 Task: Look for space in Banjul, Gambia from 2nd August, 2023 to 12th August, 2023 for 2 adults in price range Rs.5000 to Rs.10000. Place can be private room with 1  bedroom having 1 bed and 1 bathroom. Property type can be house, flat, hotel. Booking option can be shelf check-in. Required host language is English.
Action: Mouse moved to (511, 66)
Screenshot: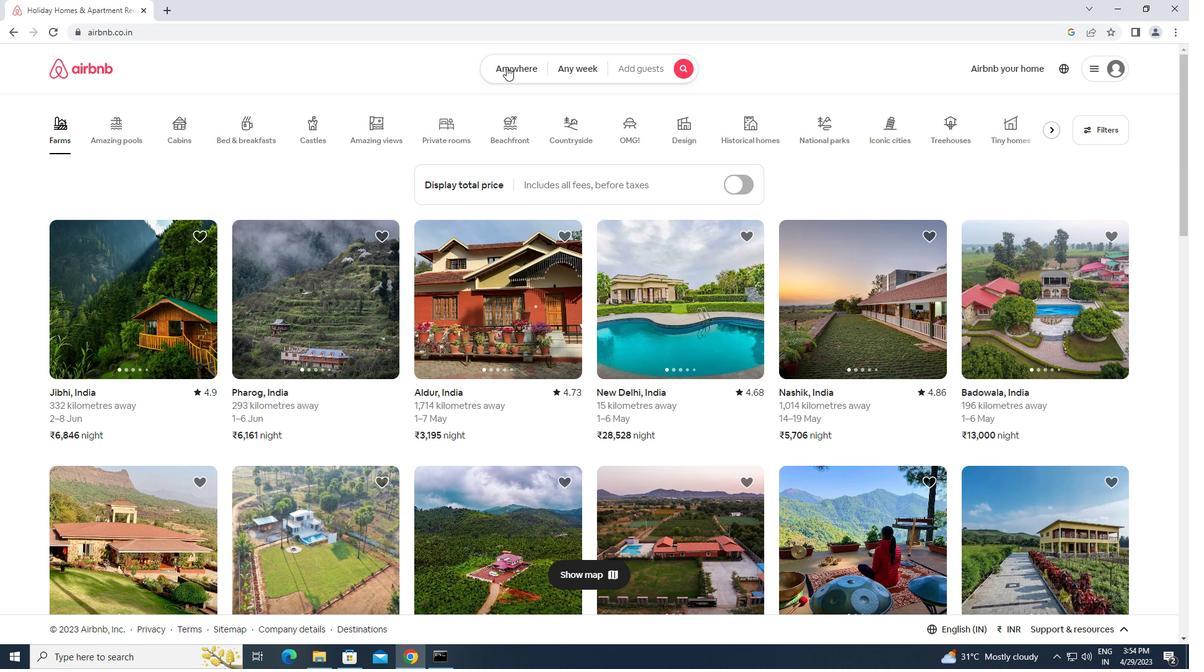 
Action: Mouse pressed left at (511, 66)
Screenshot: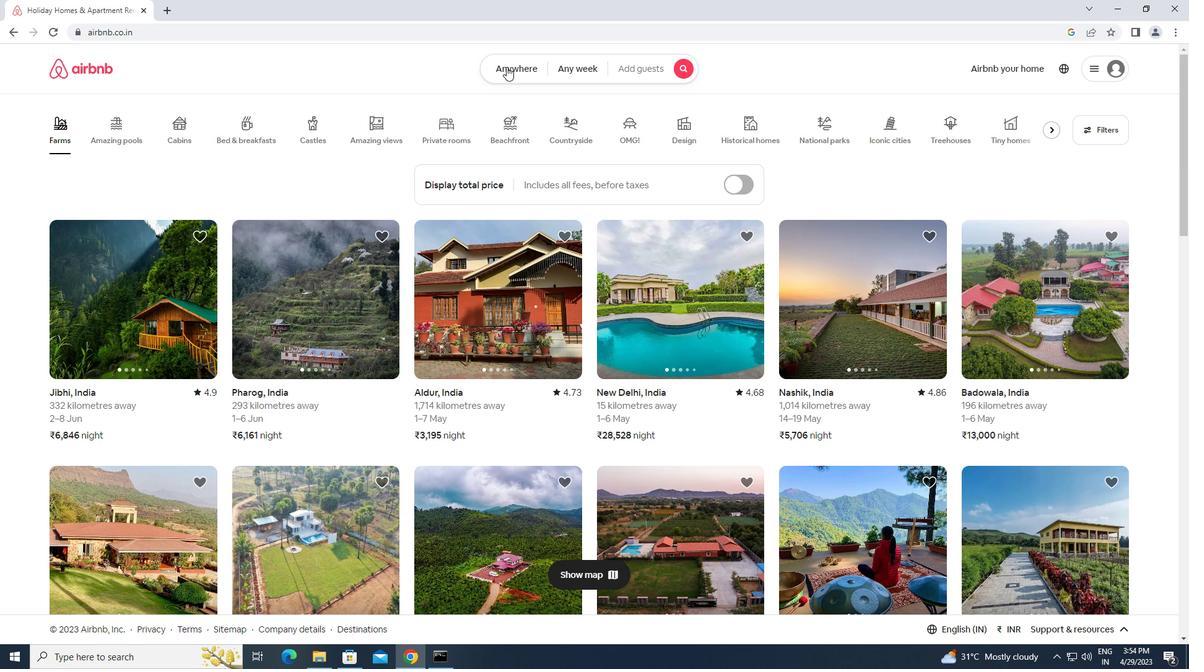 
Action: Mouse moved to (401, 107)
Screenshot: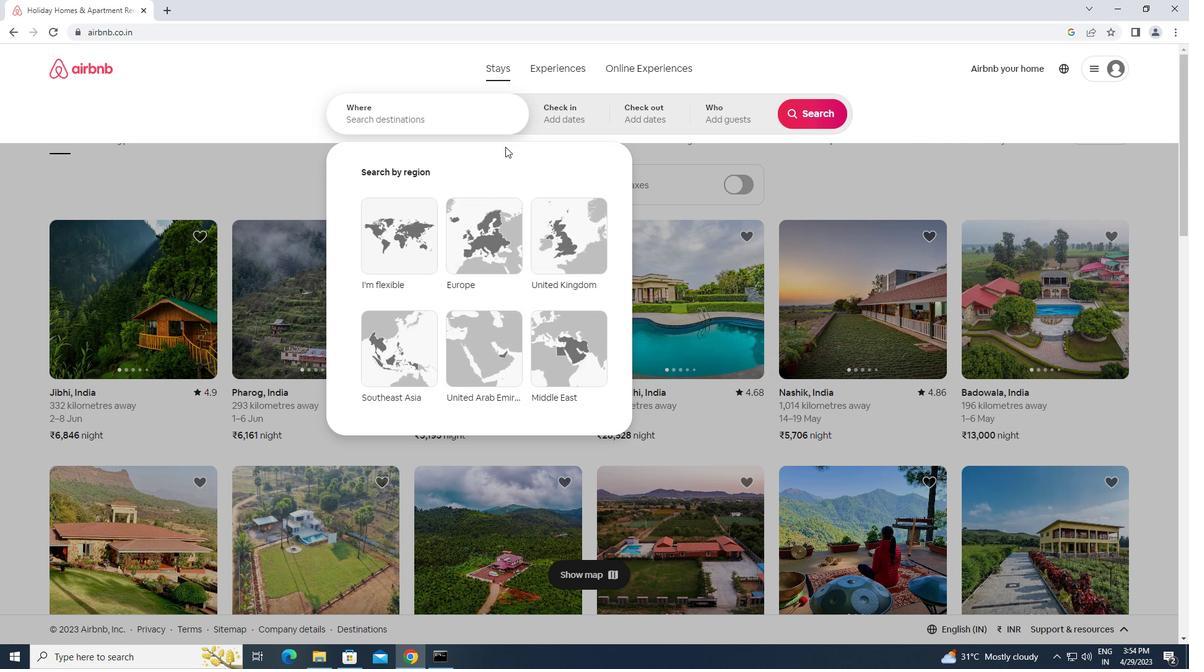
Action: Mouse pressed left at (401, 107)
Screenshot: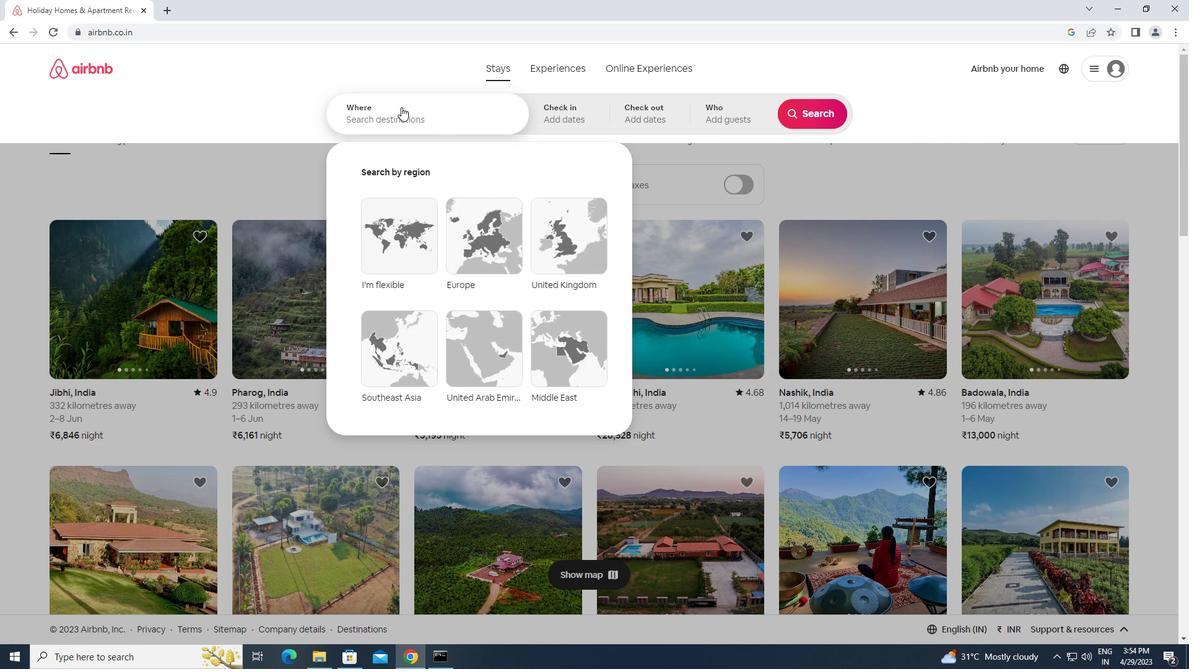 
Action: Key pressed b<Key.caps_lock>anjul,<Key.space><Key.caps_lock>g<Key.caps_lock>ambia<Key.enter>
Screenshot: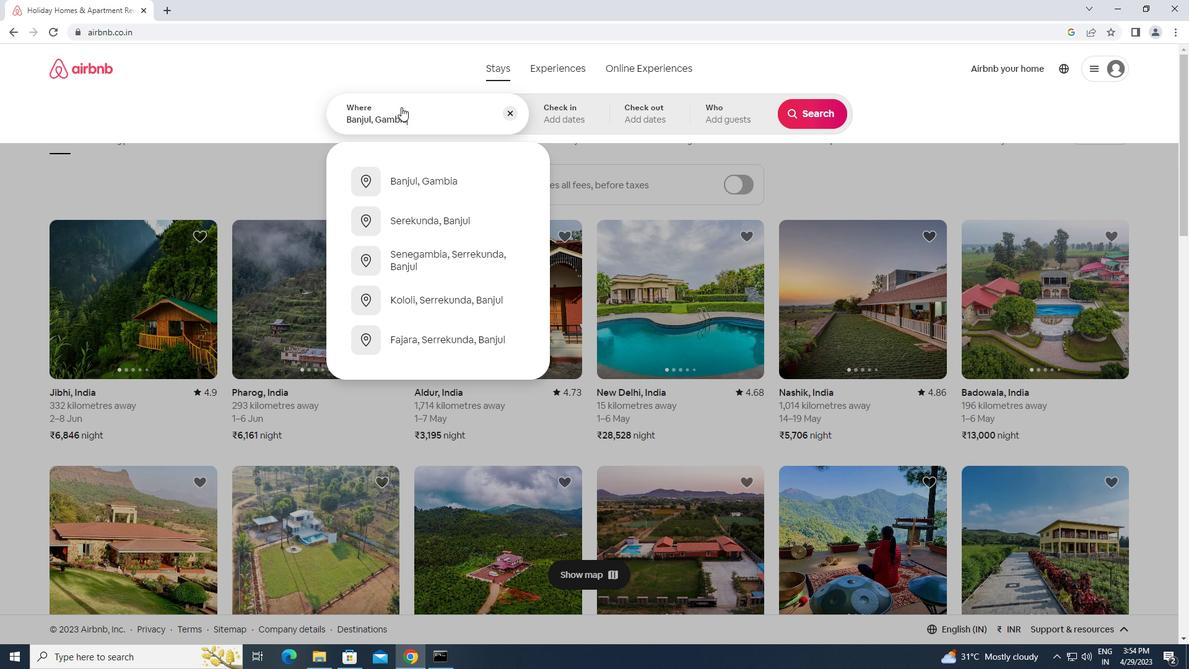 
Action: Mouse moved to (800, 215)
Screenshot: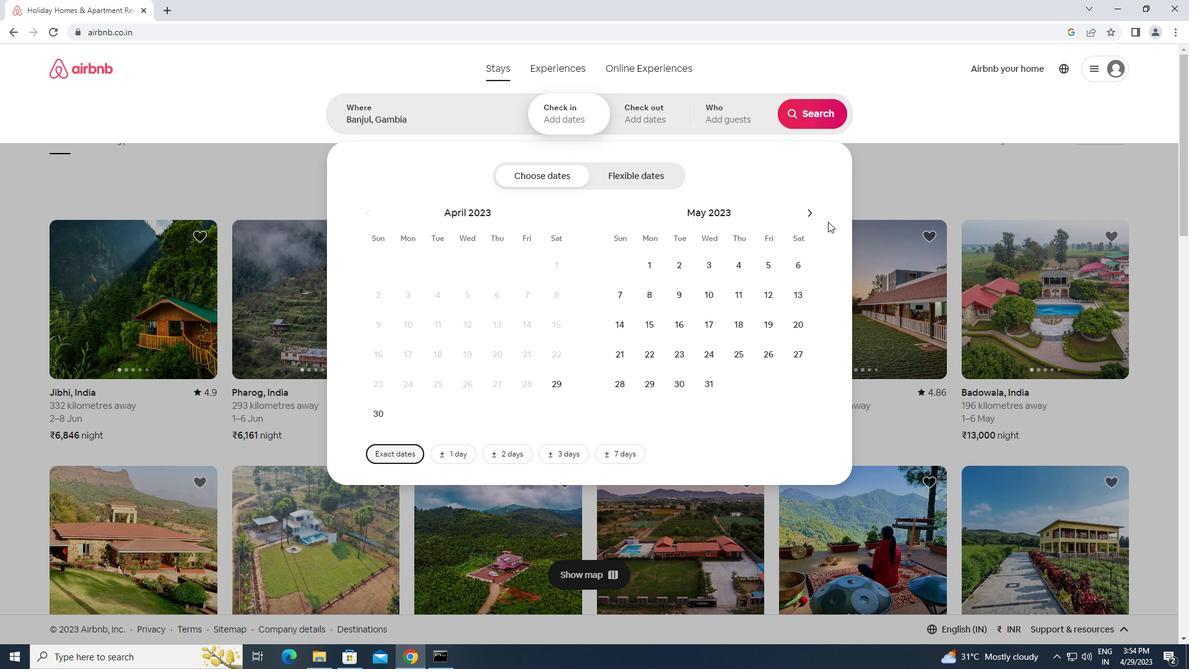 
Action: Mouse pressed left at (800, 215)
Screenshot: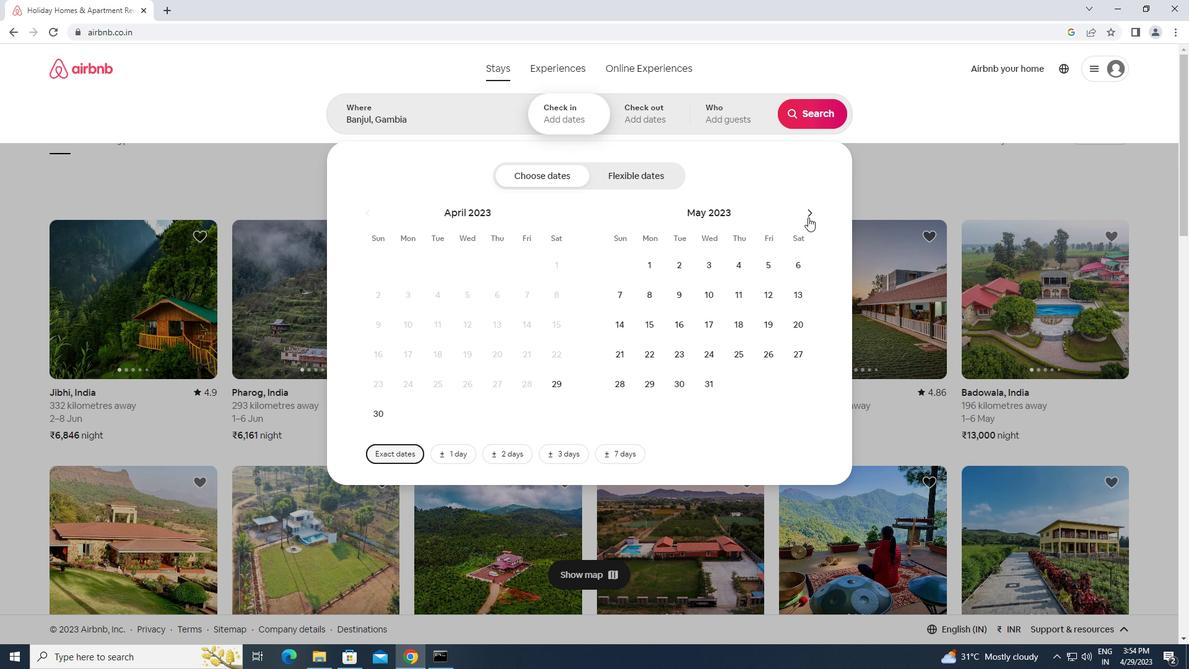 
Action: Mouse moved to (801, 213)
Screenshot: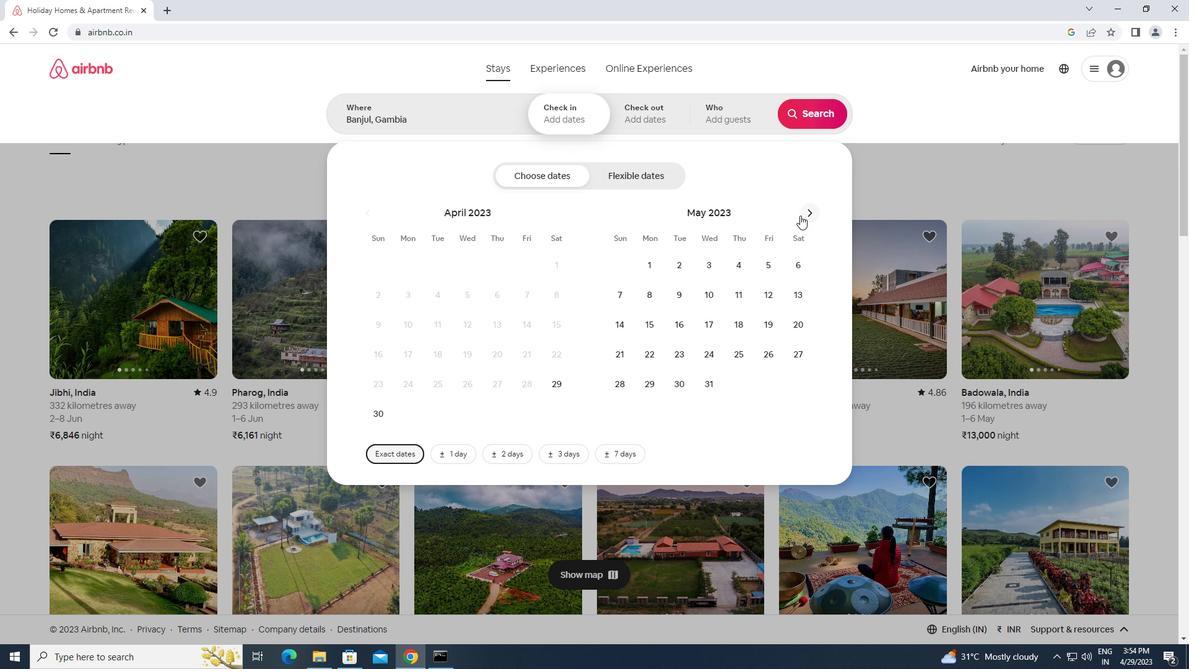 
Action: Mouse pressed left at (801, 213)
Screenshot: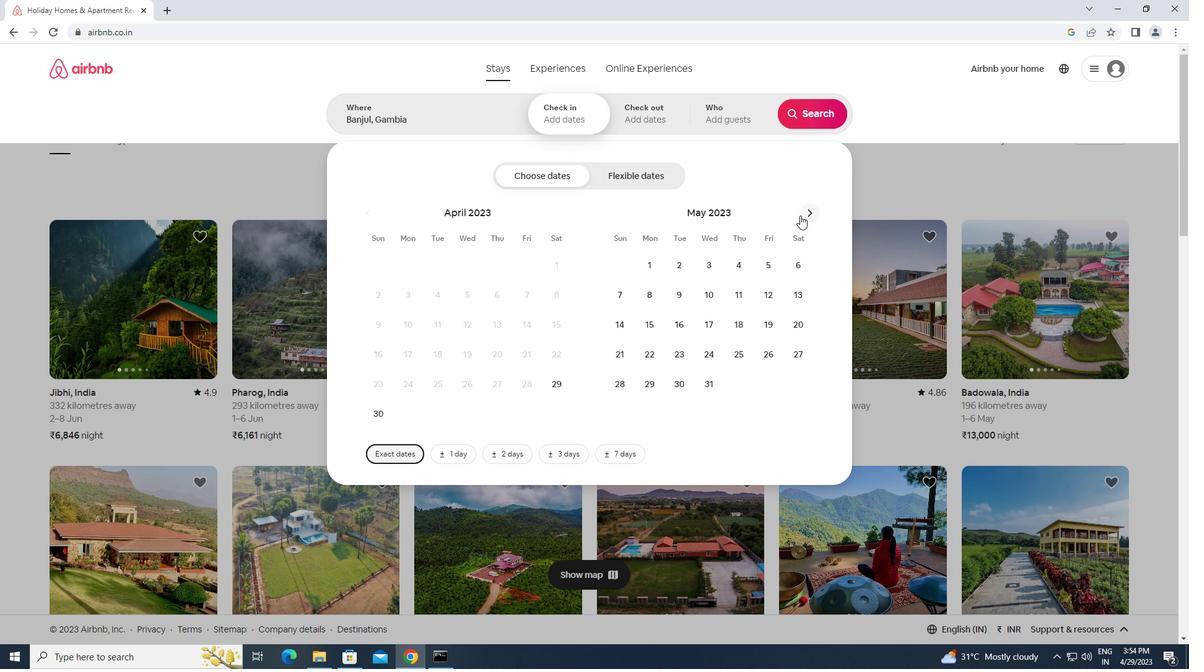 
Action: Mouse pressed left at (801, 213)
Screenshot: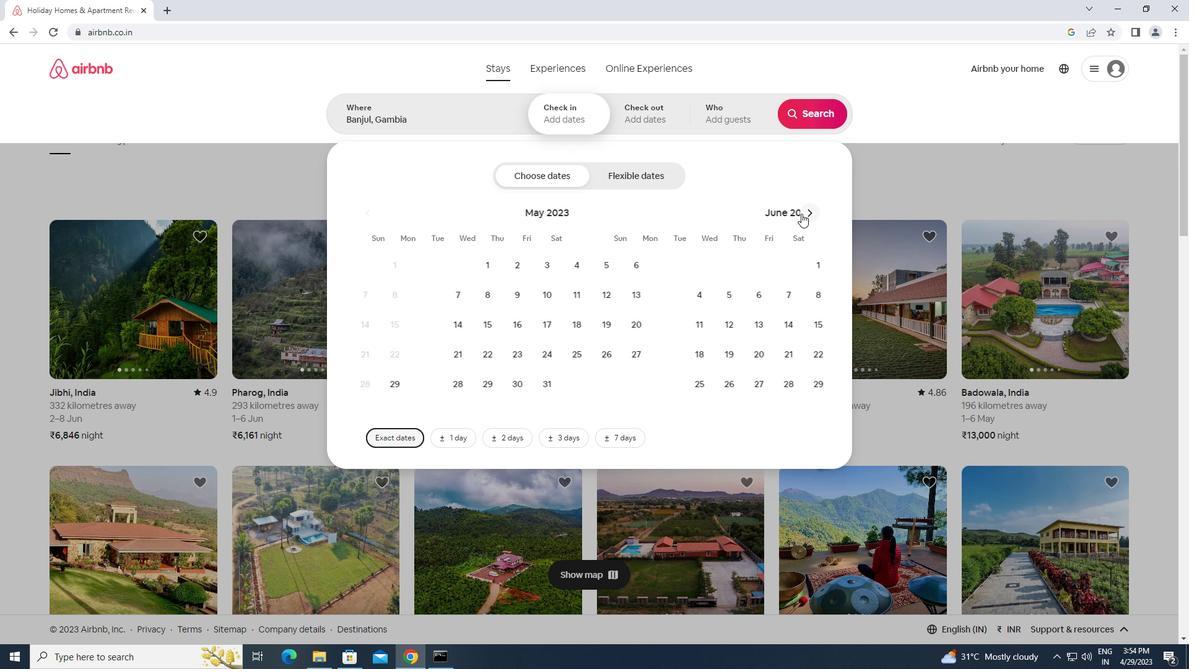 
Action: Mouse pressed left at (801, 213)
Screenshot: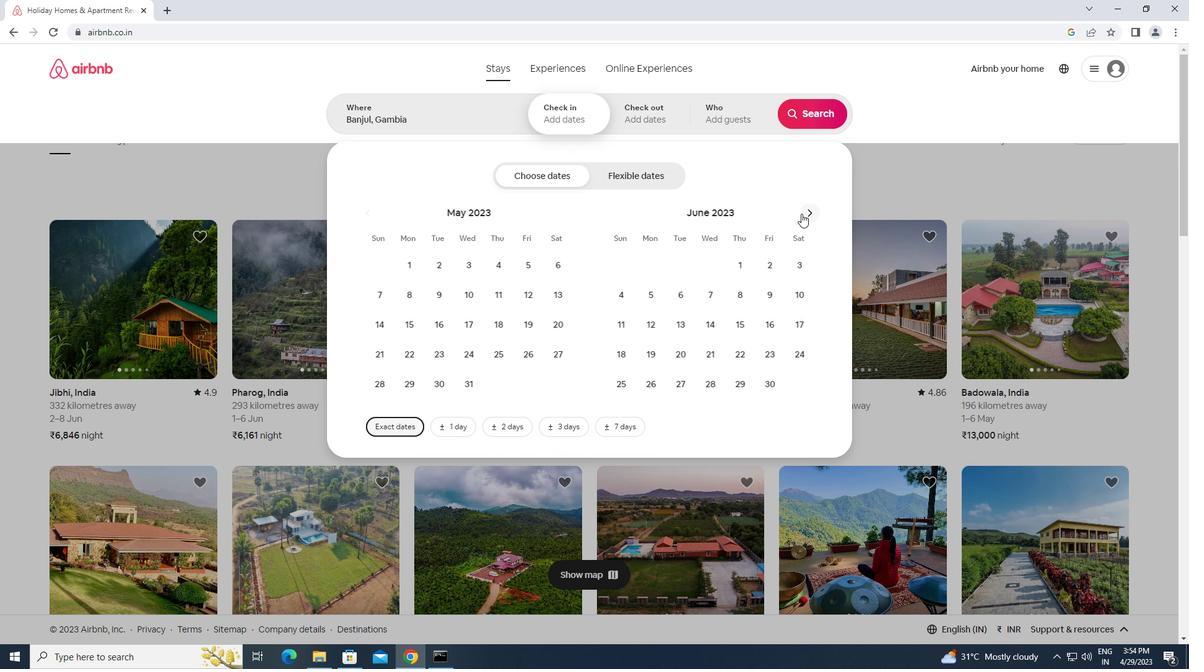 
Action: Mouse pressed left at (801, 213)
Screenshot: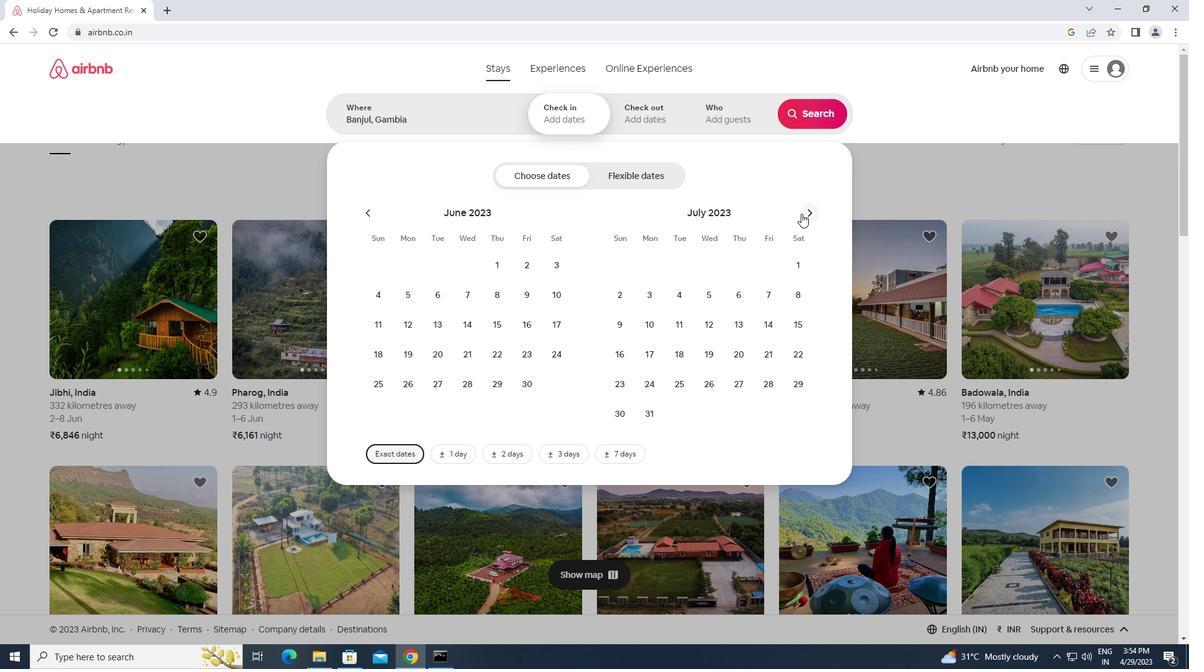 
Action: Mouse moved to (713, 261)
Screenshot: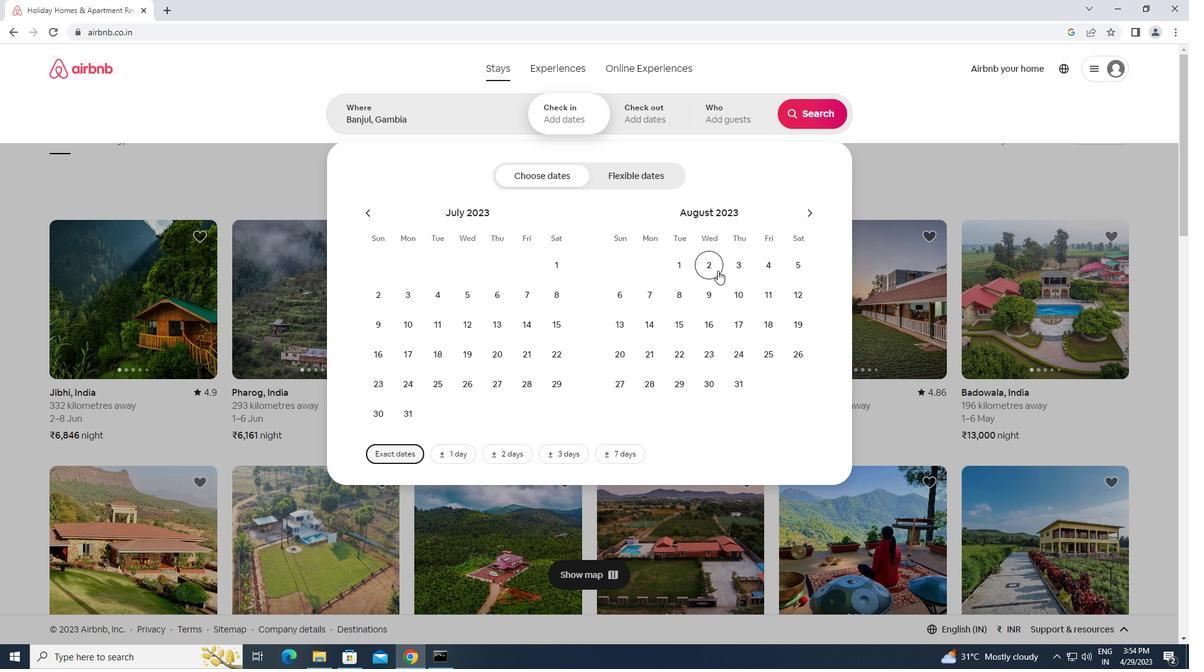 
Action: Mouse pressed left at (713, 261)
Screenshot: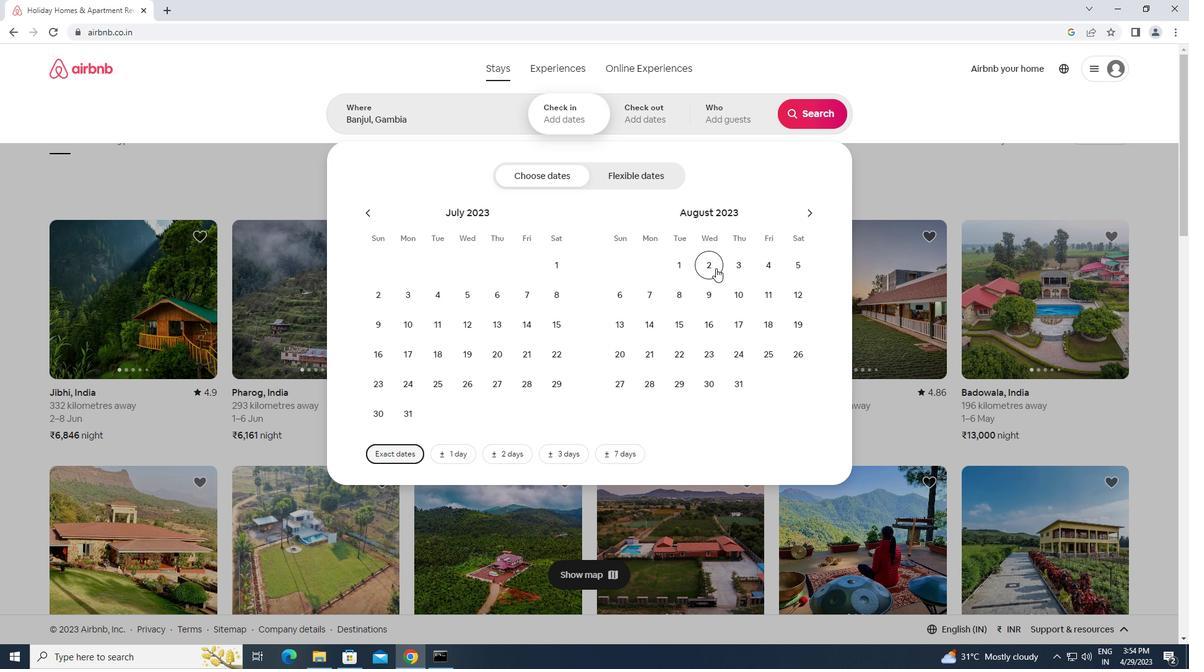 
Action: Mouse moved to (803, 293)
Screenshot: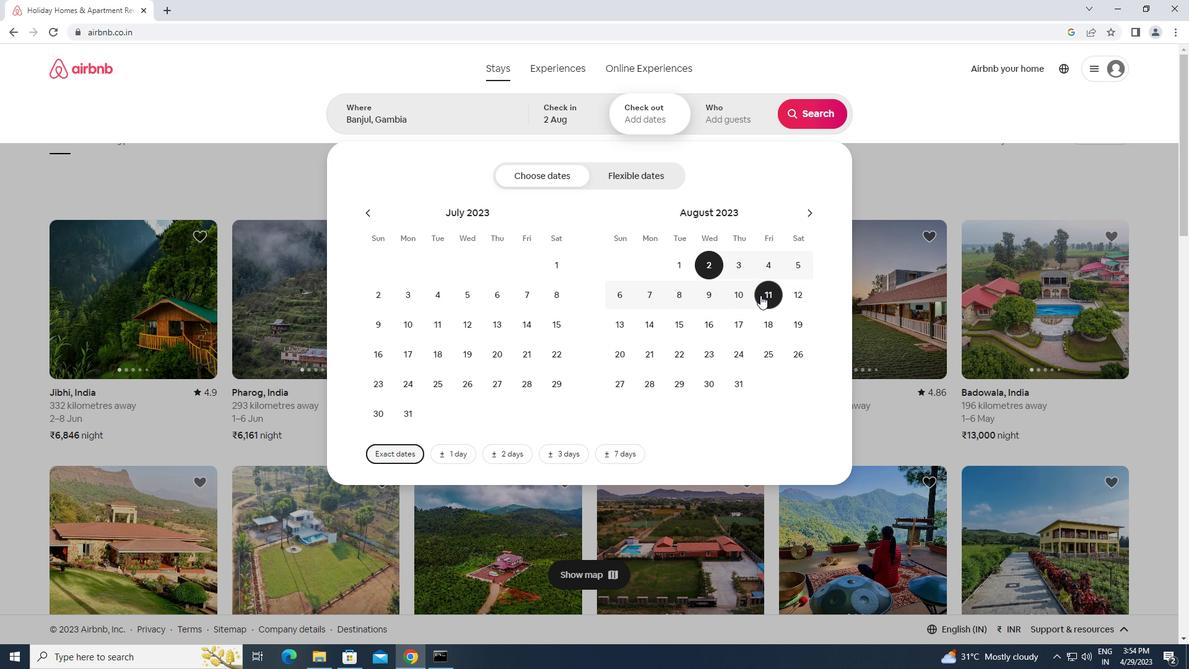 
Action: Mouse pressed left at (803, 293)
Screenshot: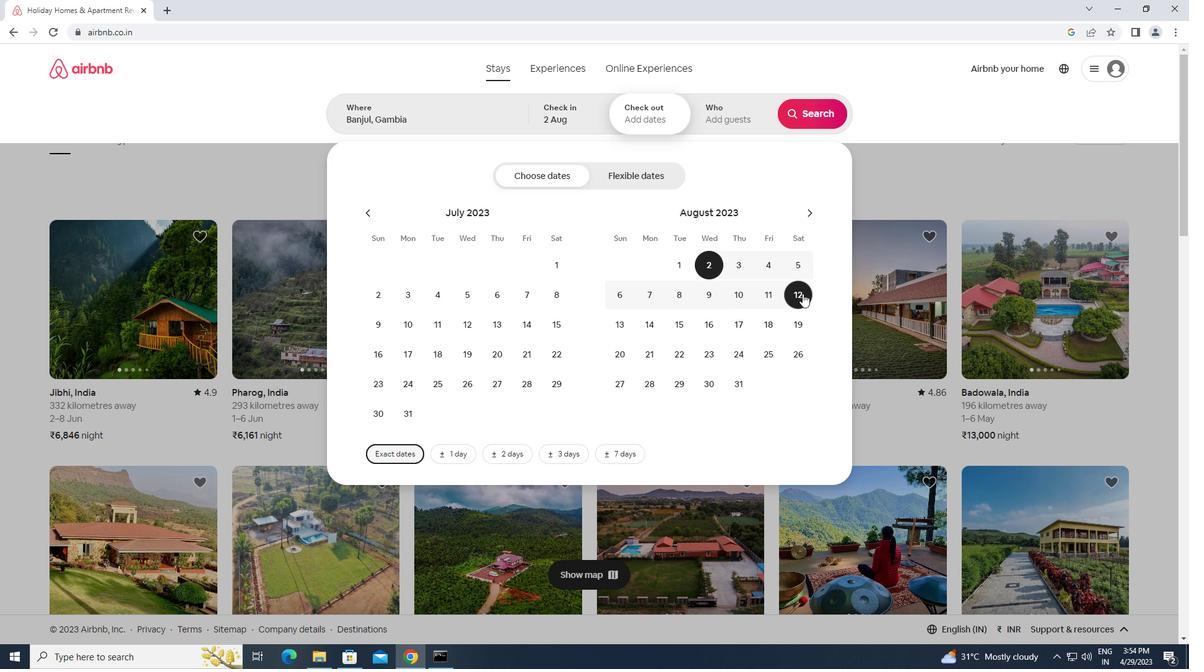 
Action: Mouse moved to (735, 117)
Screenshot: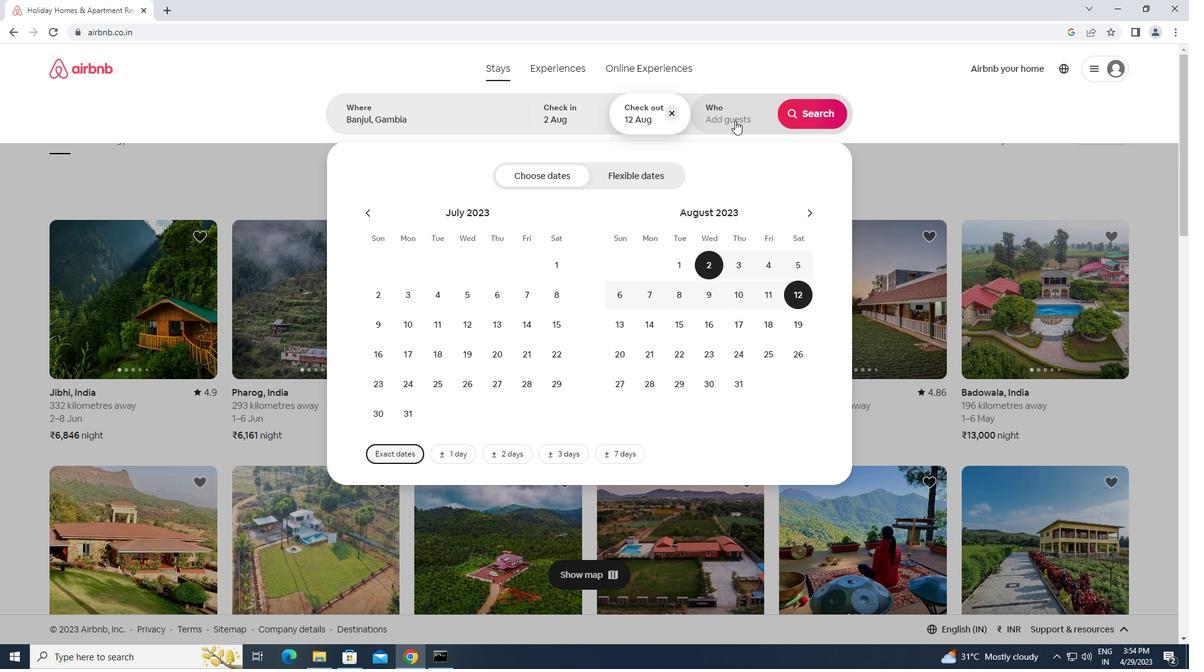 
Action: Mouse pressed left at (735, 117)
Screenshot: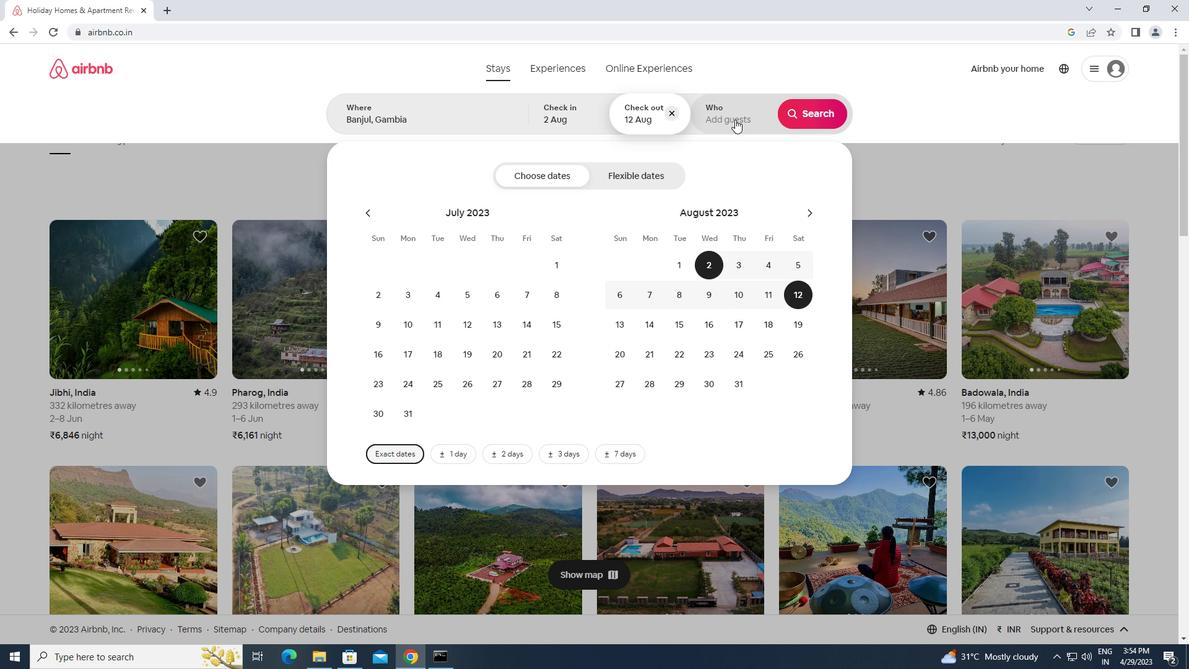 
Action: Mouse moved to (812, 175)
Screenshot: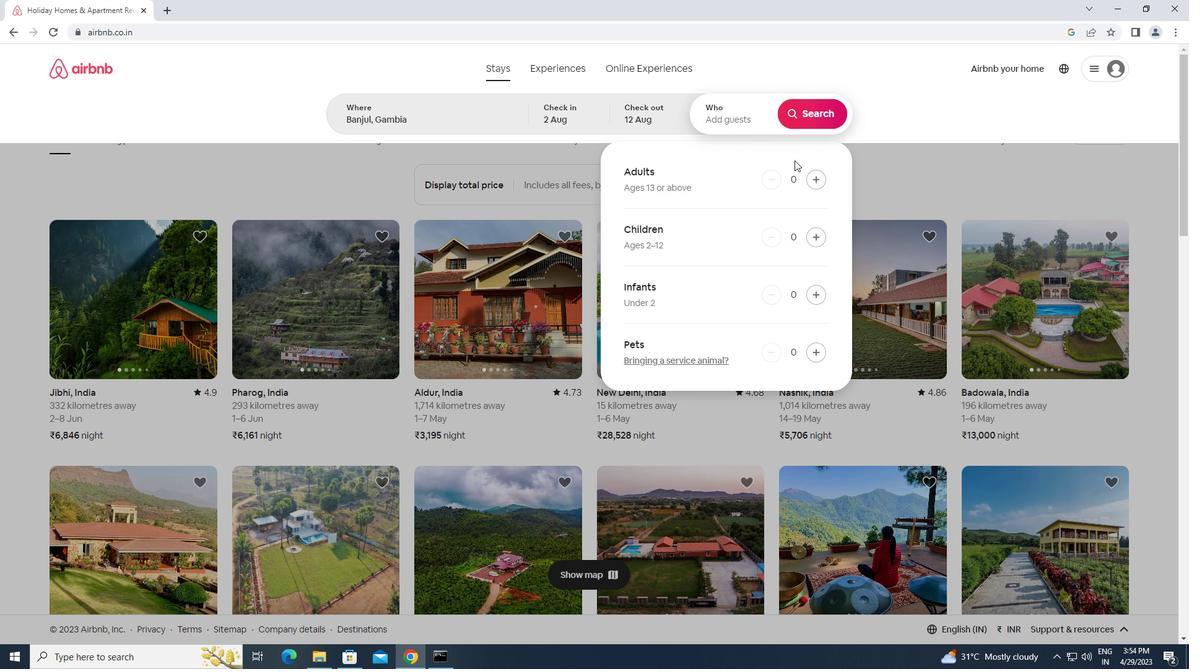 
Action: Mouse pressed left at (812, 175)
Screenshot: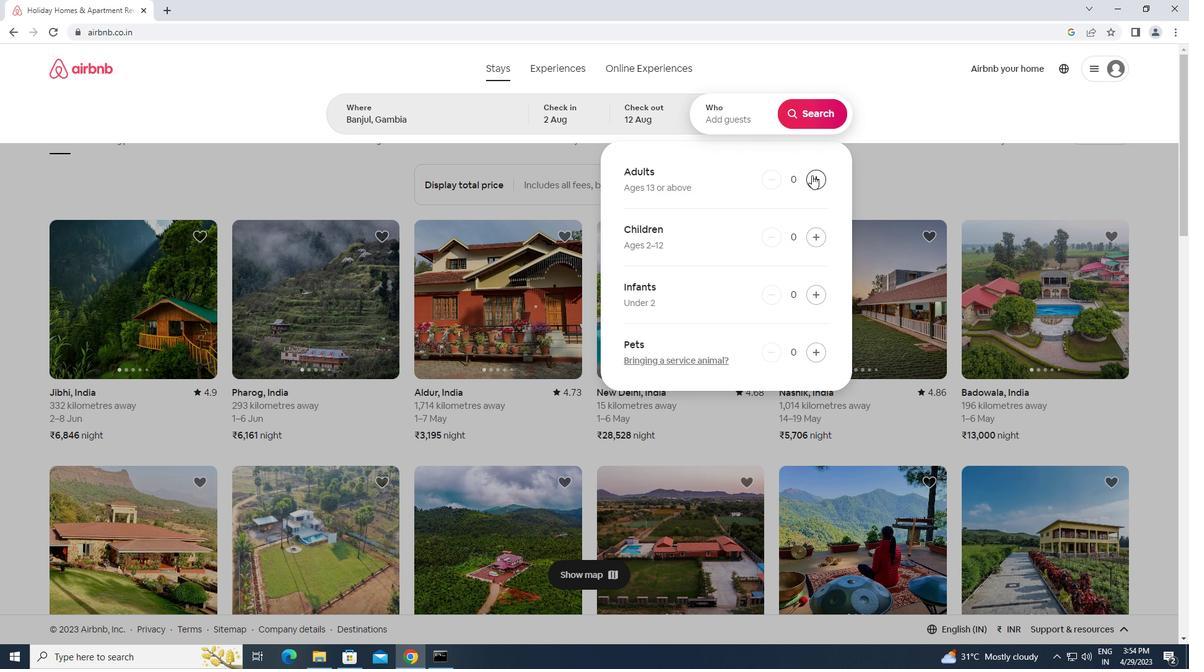 
Action: Mouse pressed left at (812, 175)
Screenshot: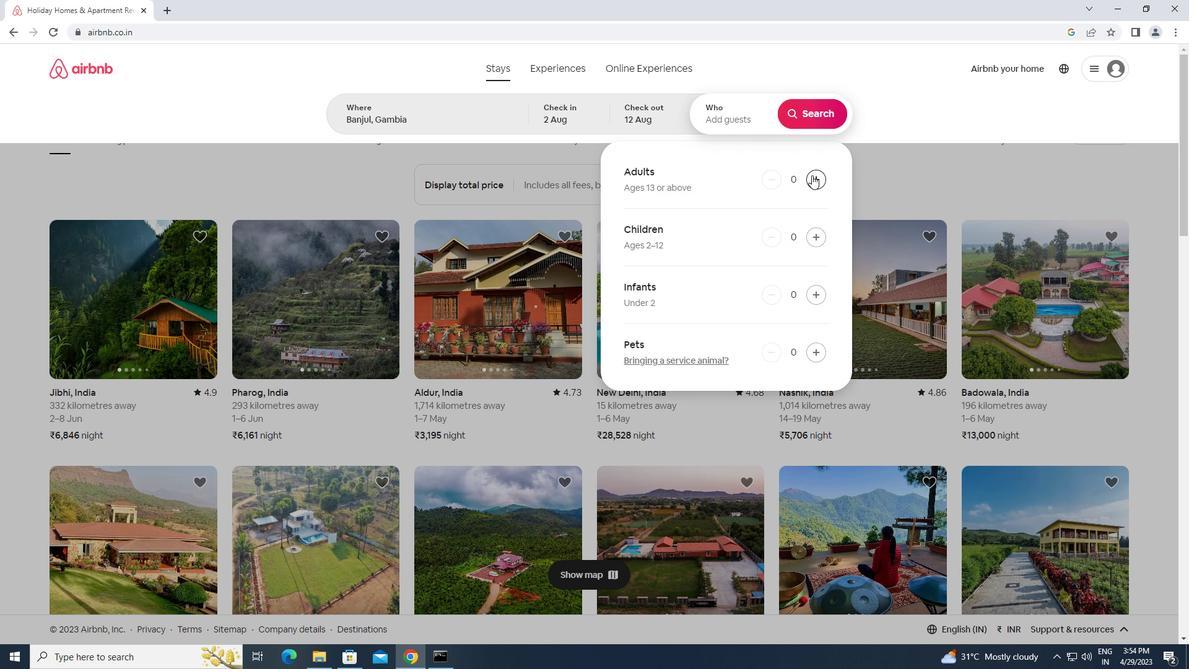 
Action: Mouse moved to (806, 115)
Screenshot: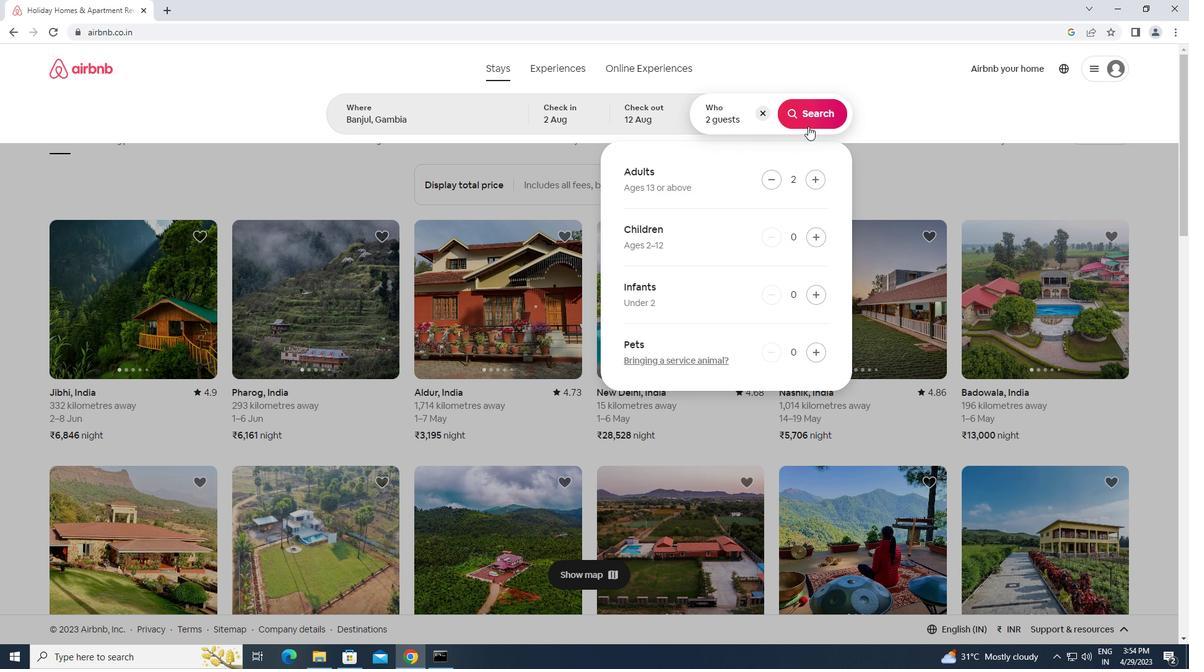
Action: Mouse pressed left at (806, 115)
Screenshot: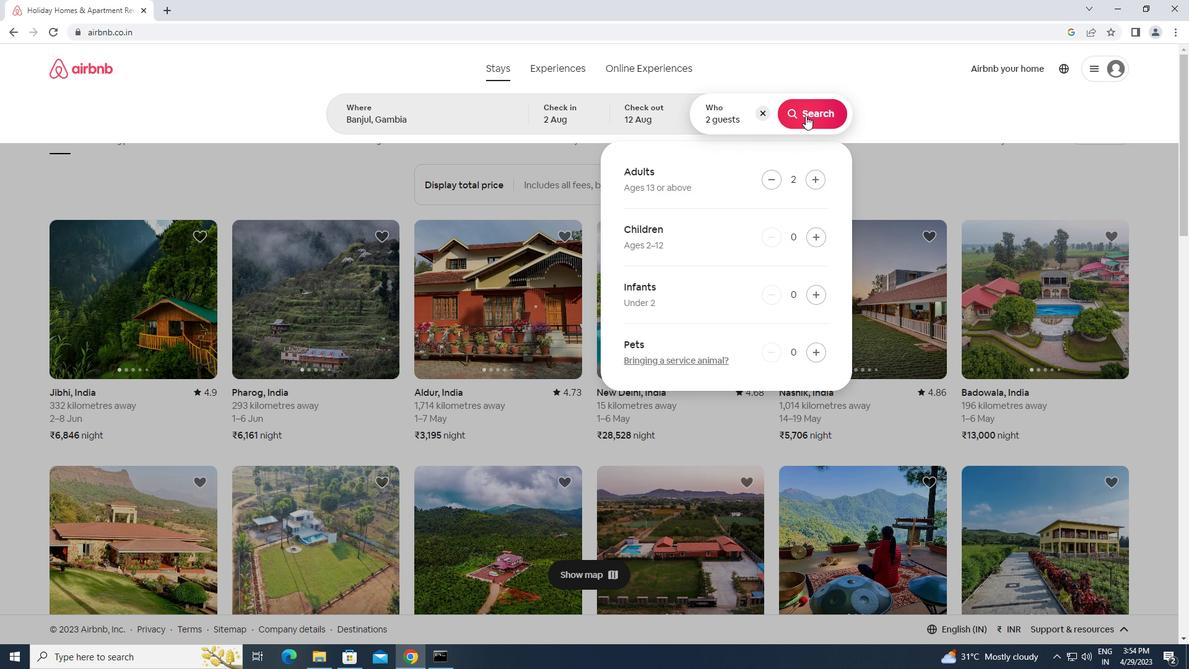 
Action: Mouse moved to (1132, 117)
Screenshot: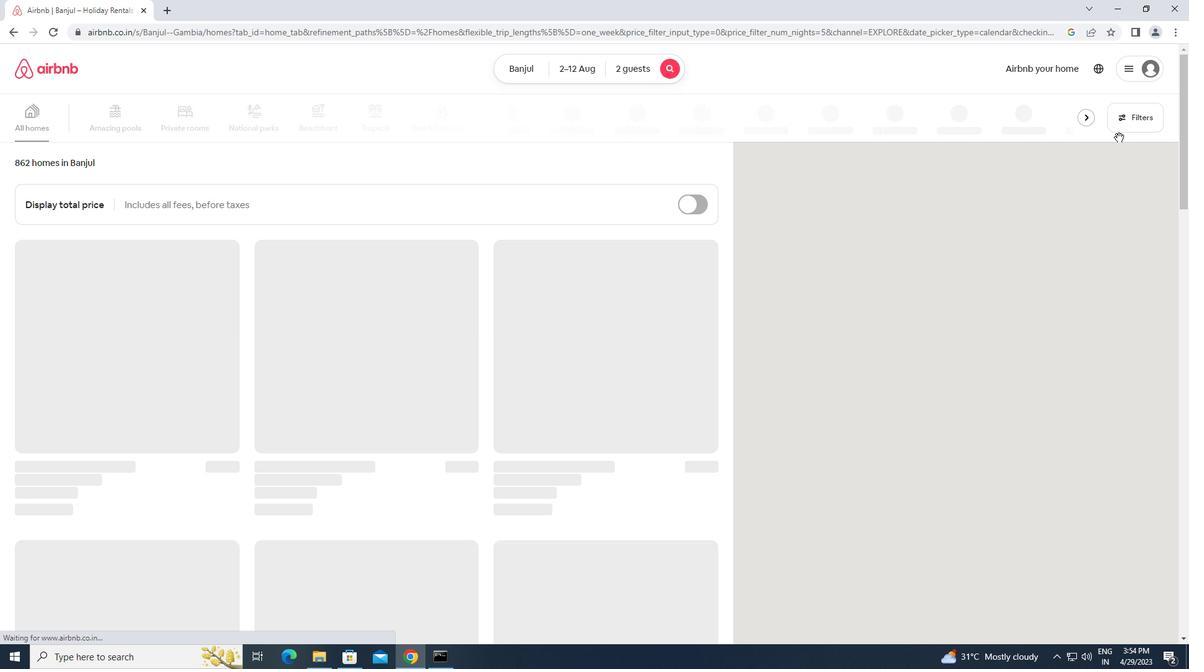 
Action: Mouse pressed left at (1132, 117)
Screenshot: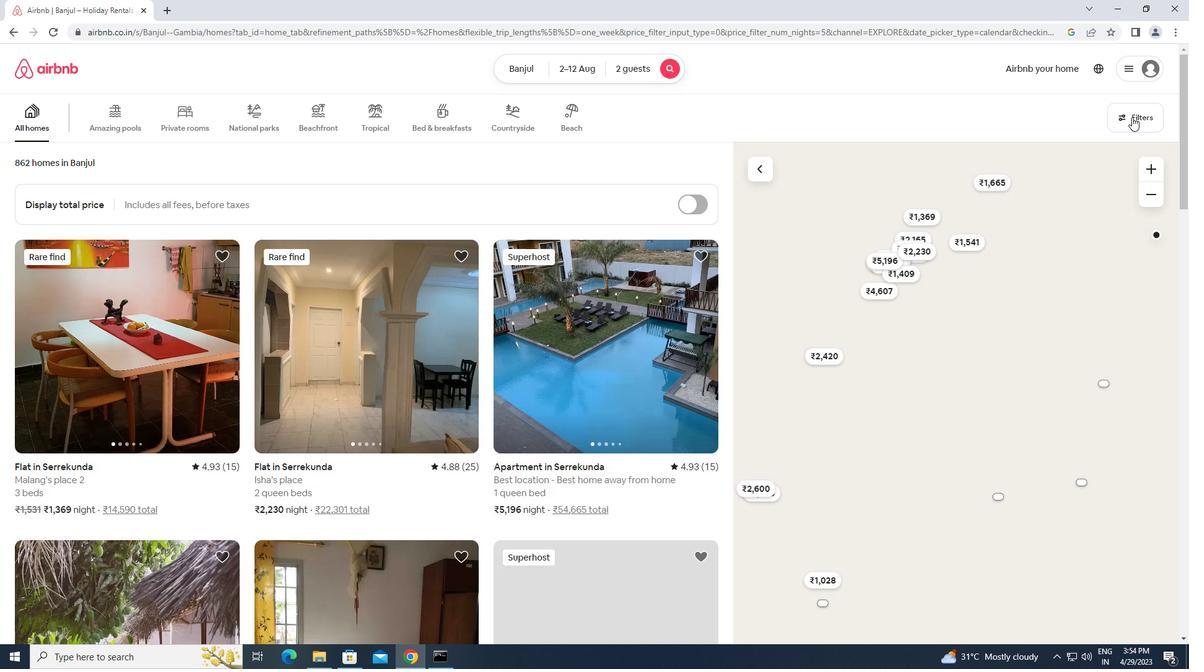 
Action: Mouse moved to (427, 274)
Screenshot: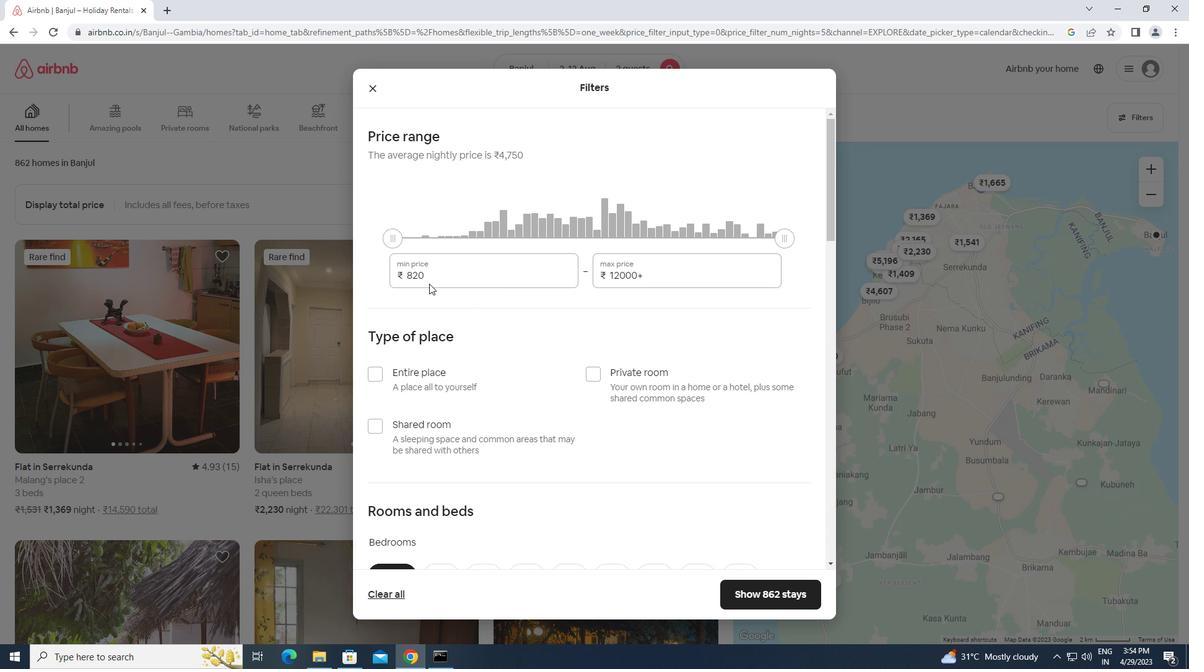 
Action: Mouse pressed left at (427, 274)
Screenshot: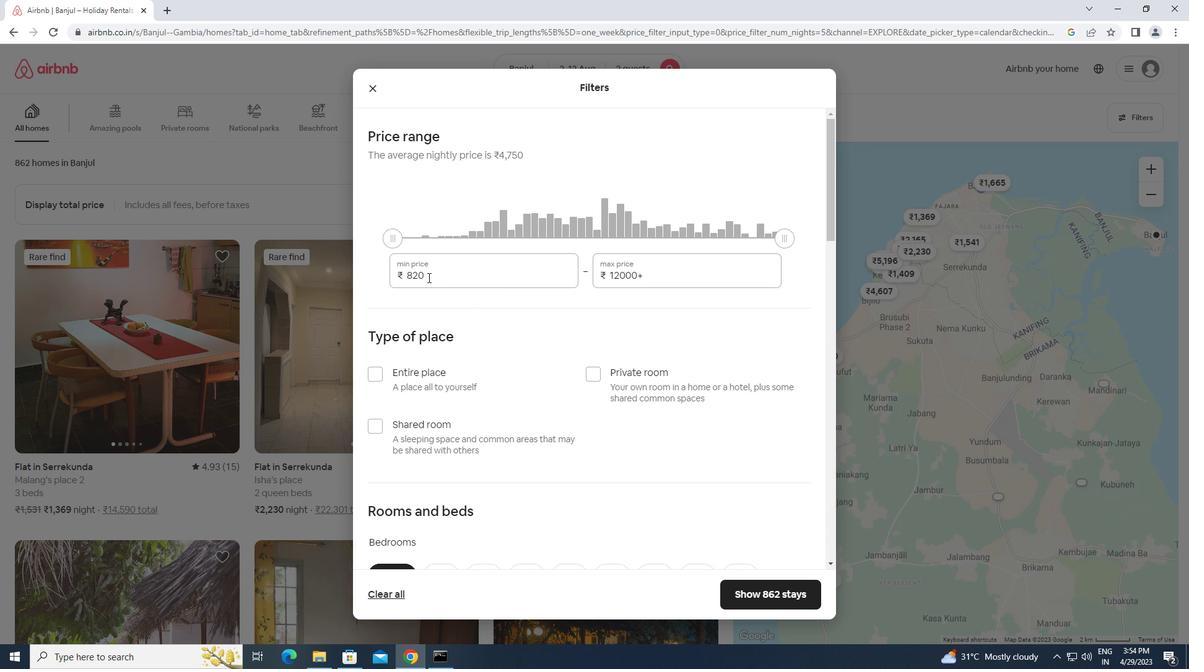 
Action: Mouse moved to (367, 278)
Screenshot: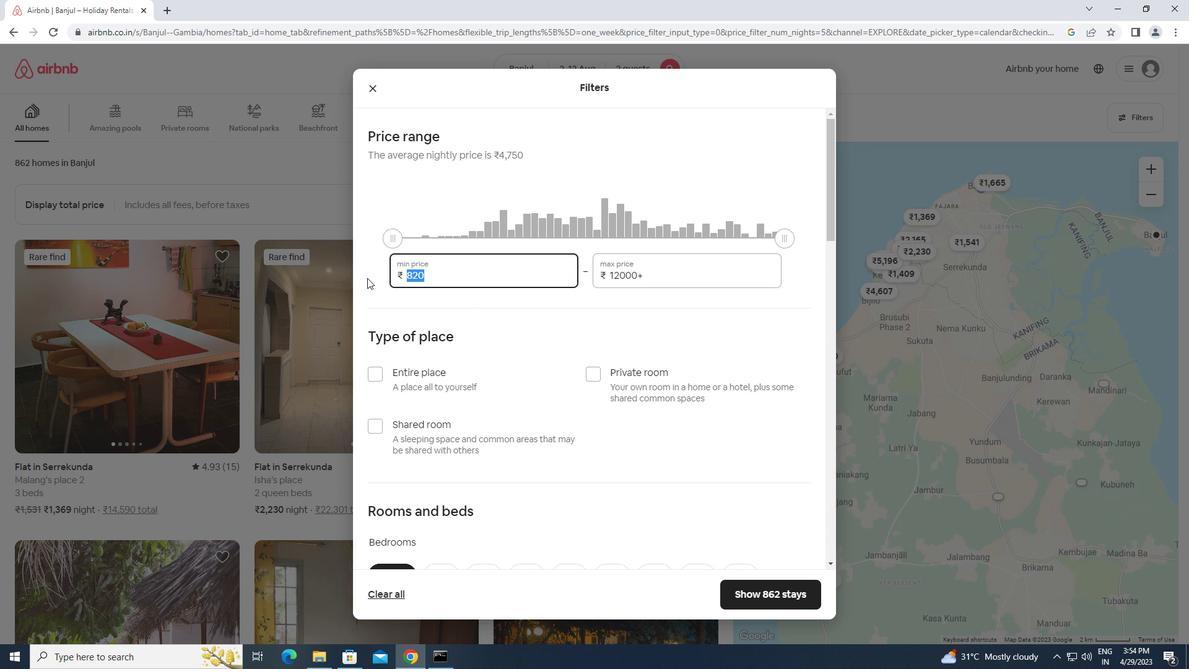 
Action: Key pressed 5000<Key.tab><Key.backspace><Key.backspace><Key.backspace><Key.backspace><Key.backspace><Key.backspace><Key.backspace><Key.backspace><Key.backspace><Key.backspace><Key.backspace><Key.backspace><Key.backspace><Key.backspace><Key.backspace><Key.backspace><Key.backspace><Key.backspace><Key.backspace>10000
Screenshot: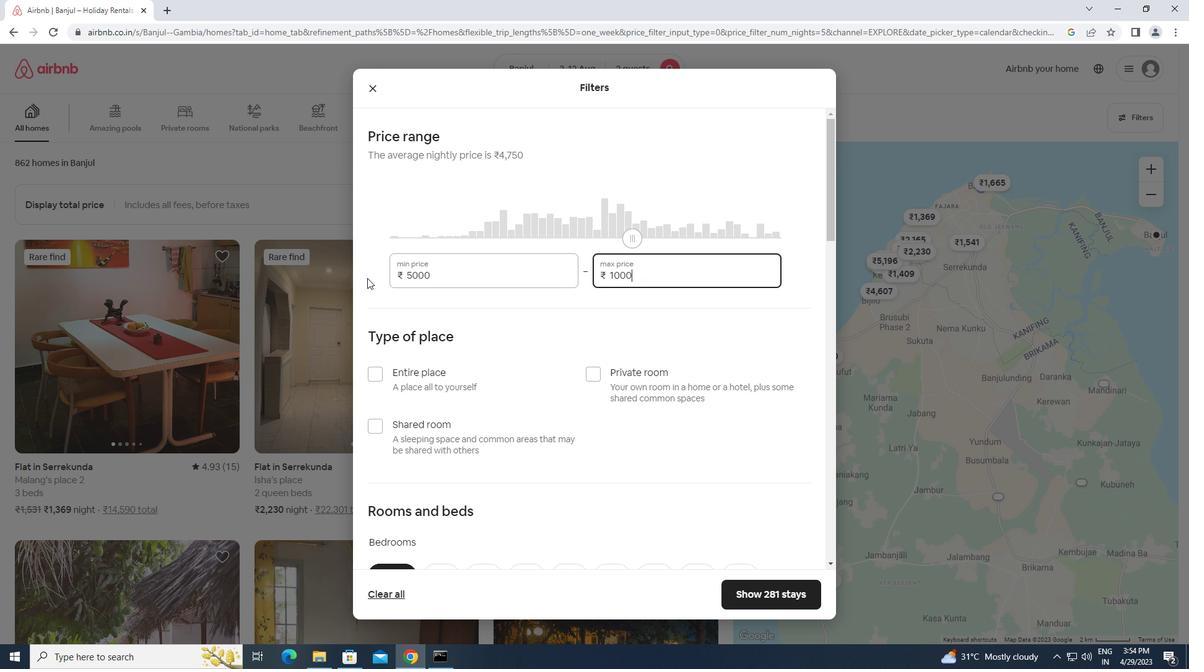 
Action: Mouse moved to (592, 374)
Screenshot: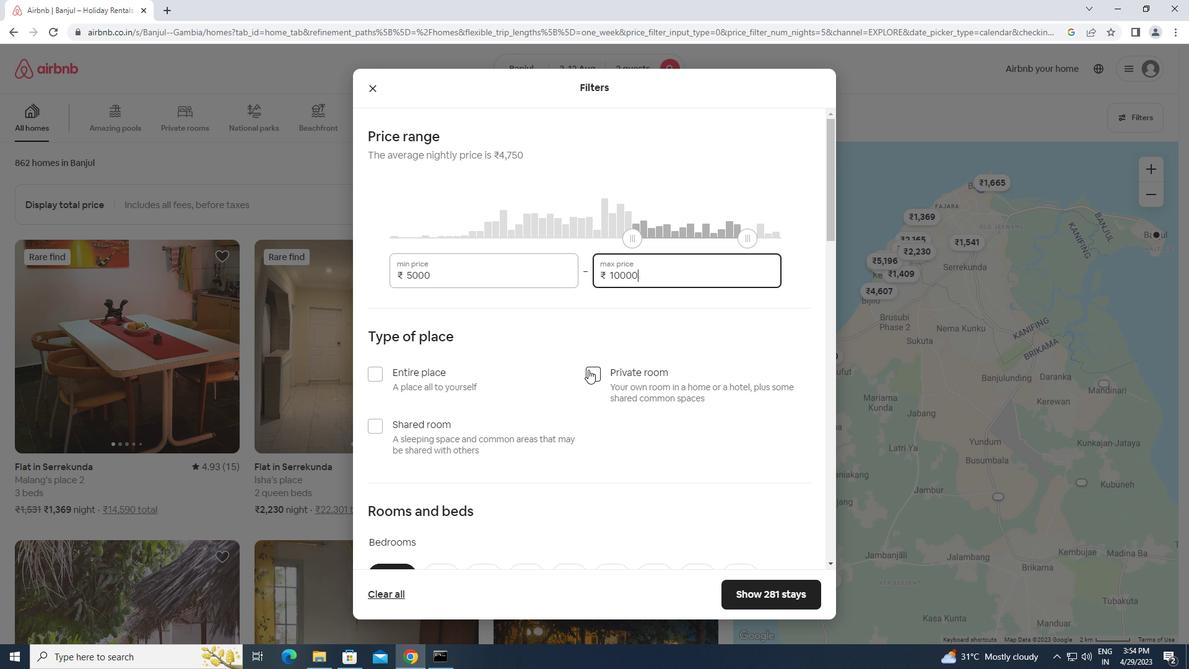 
Action: Mouse pressed left at (592, 374)
Screenshot: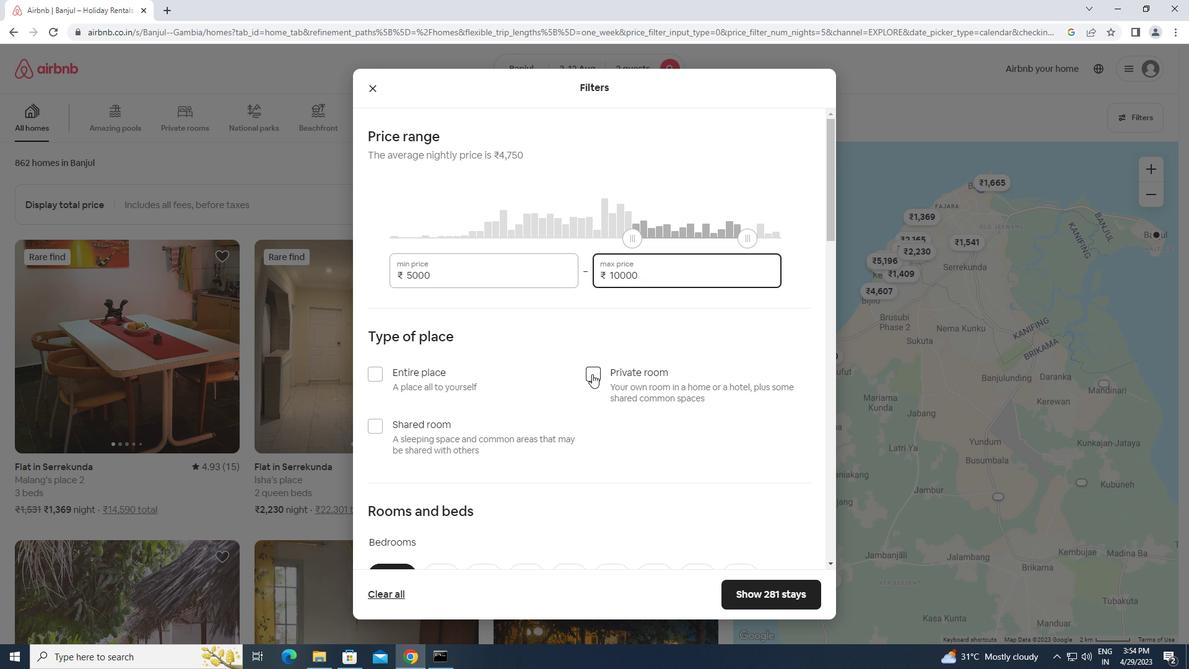
Action: Mouse moved to (588, 412)
Screenshot: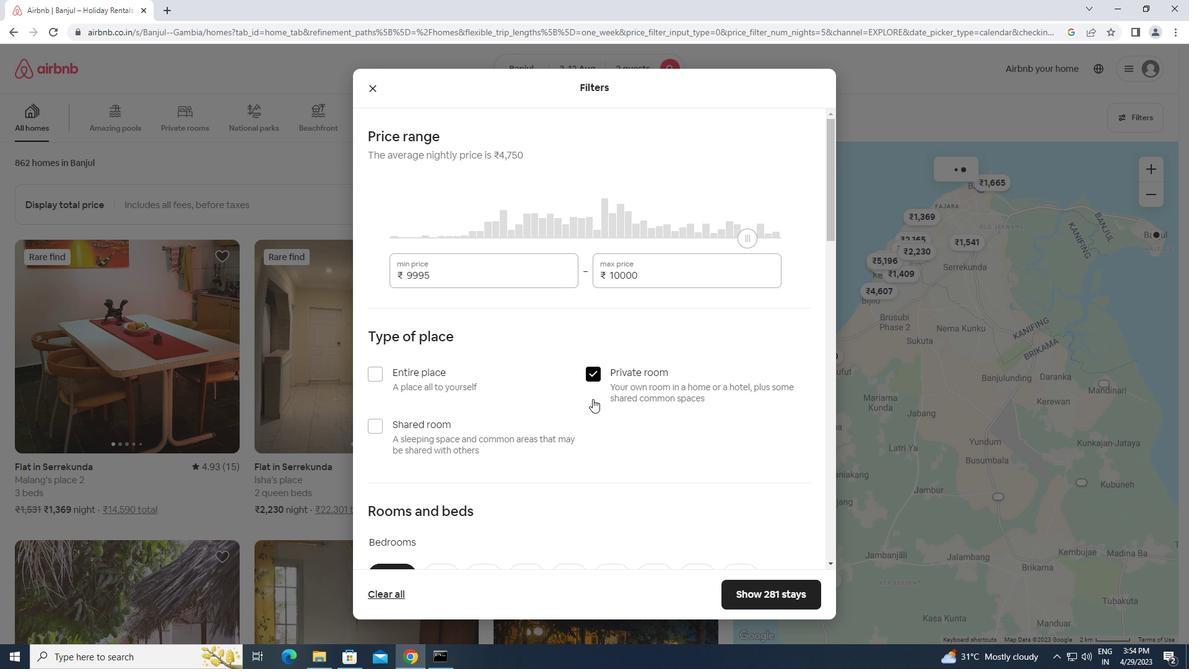 
Action: Mouse scrolled (588, 412) with delta (0, 0)
Screenshot: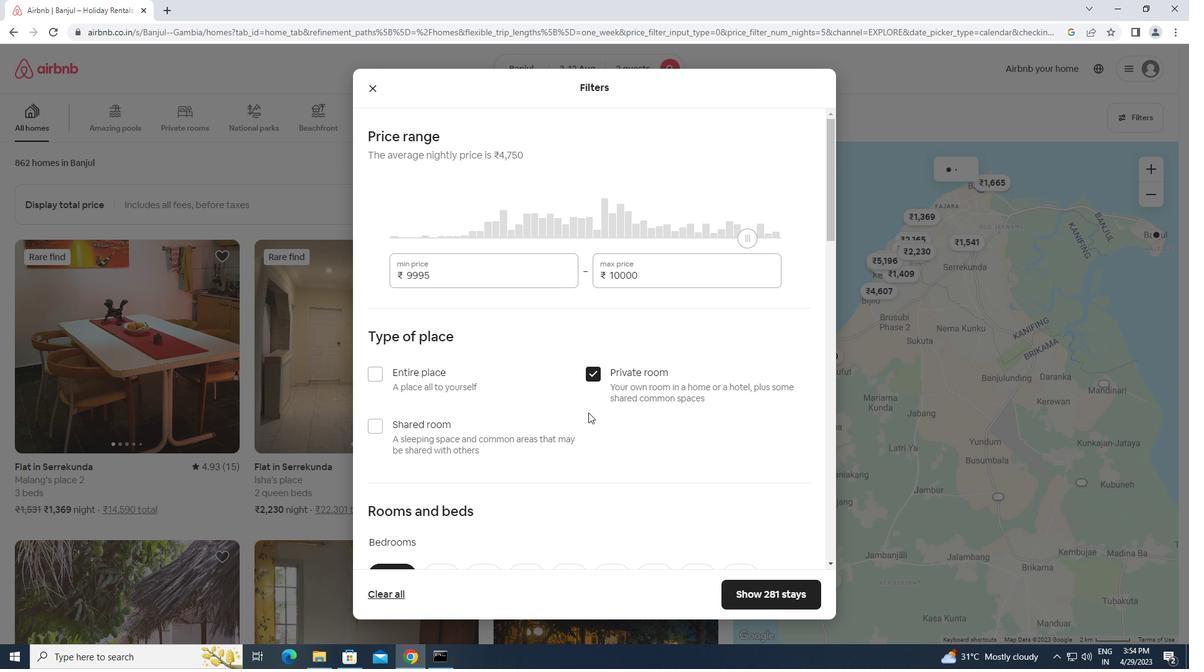 
Action: Mouse scrolled (588, 412) with delta (0, 0)
Screenshot: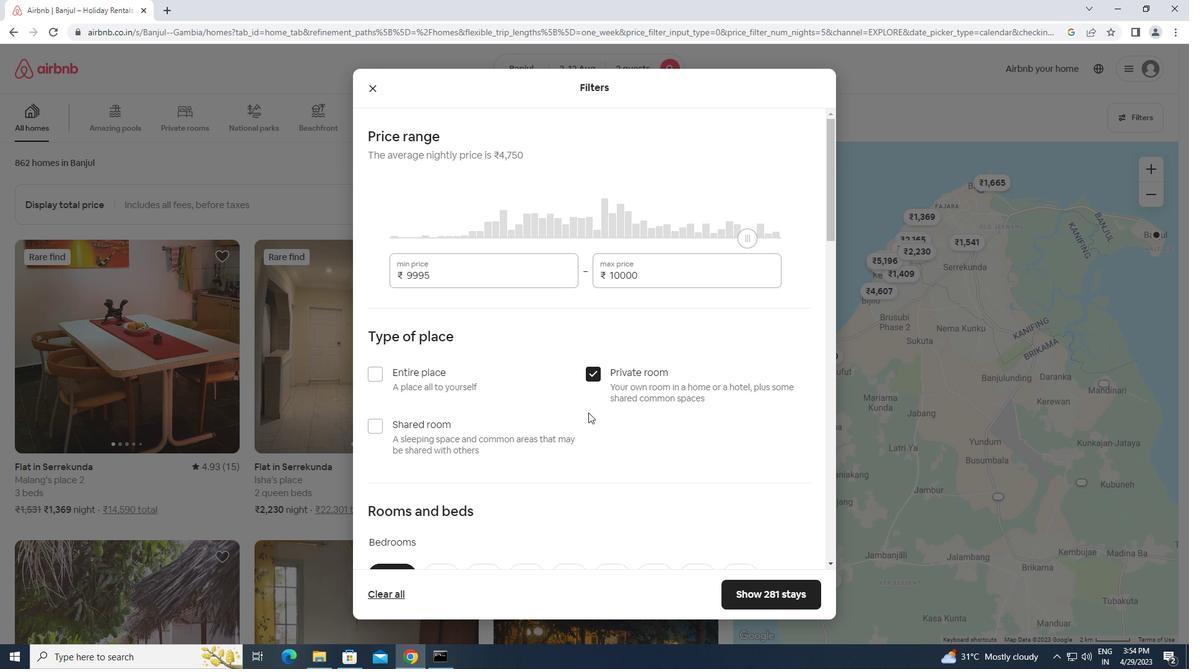 
Action: Mouse scrolled (588, 412) with delta (0, 0)
Screenshot: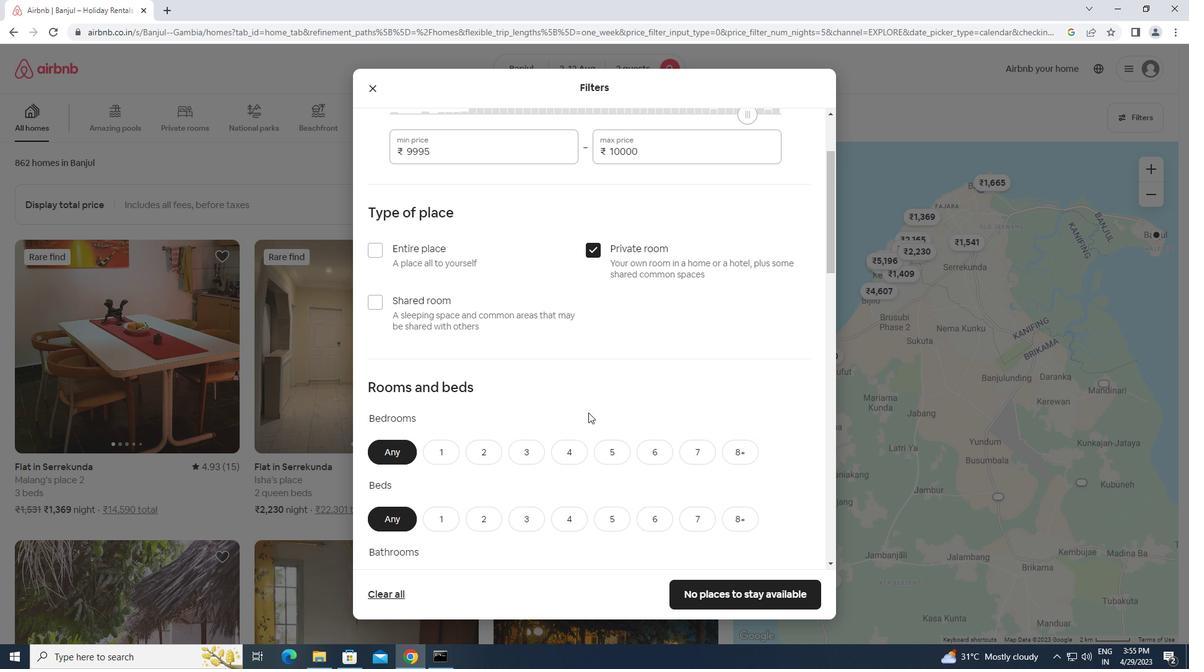 
Action: Mouse scrolled (588, 412) with delta (0, 0)
Screenshot: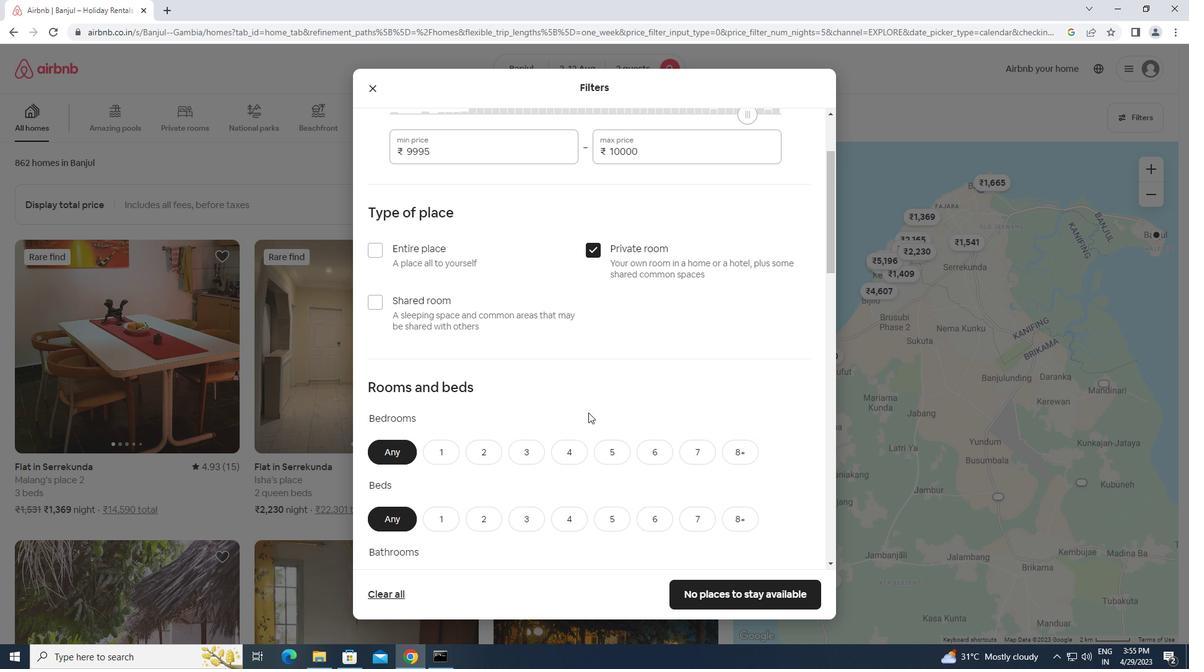 
Action: Mouse scrolled (588, 412) with delta (0, 0)
Screenshot: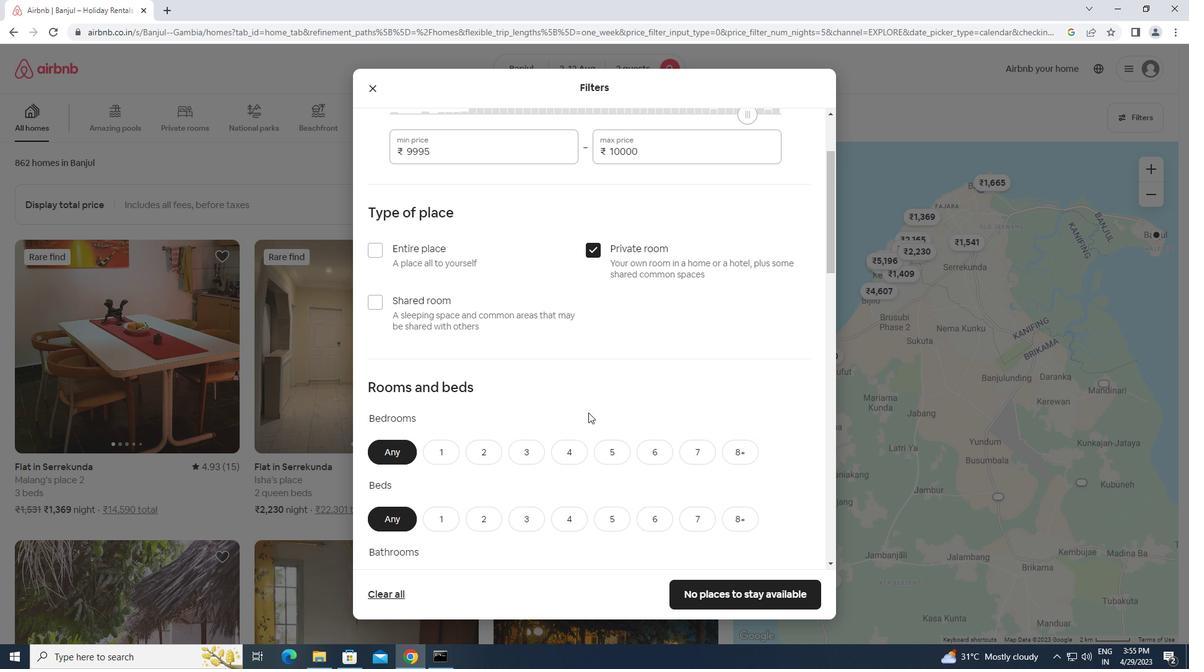
Action: Mouse moved to (440, 270)
Screenshot: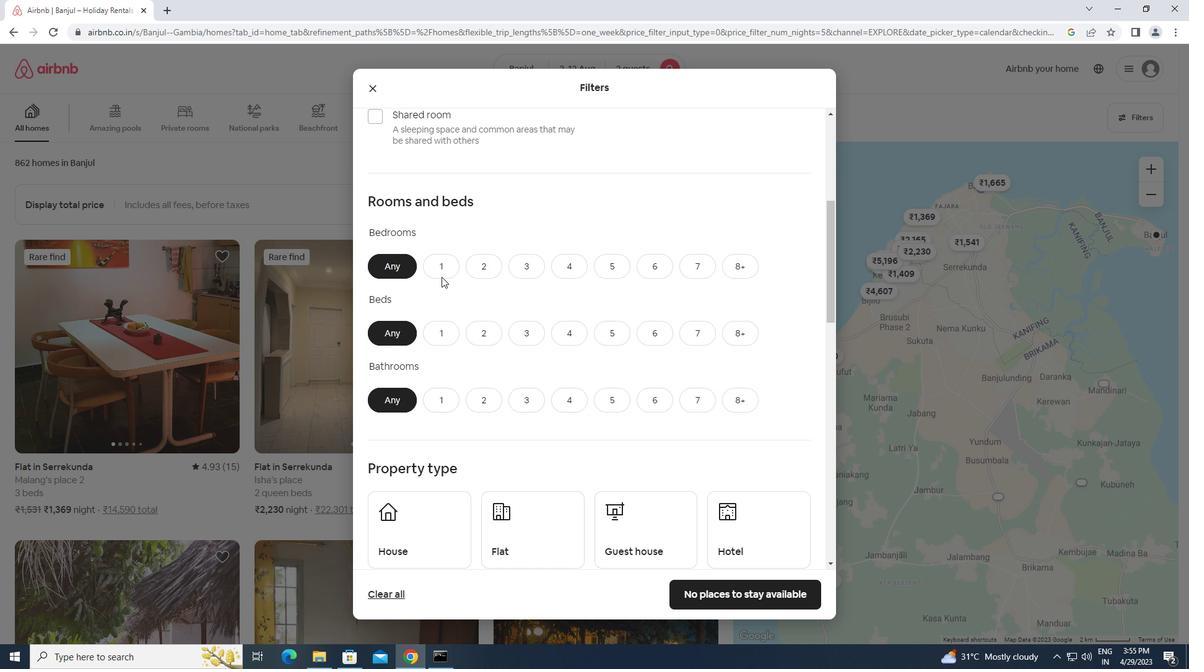 
Action: Mouse pressed left at (440, 270)
Screenshot: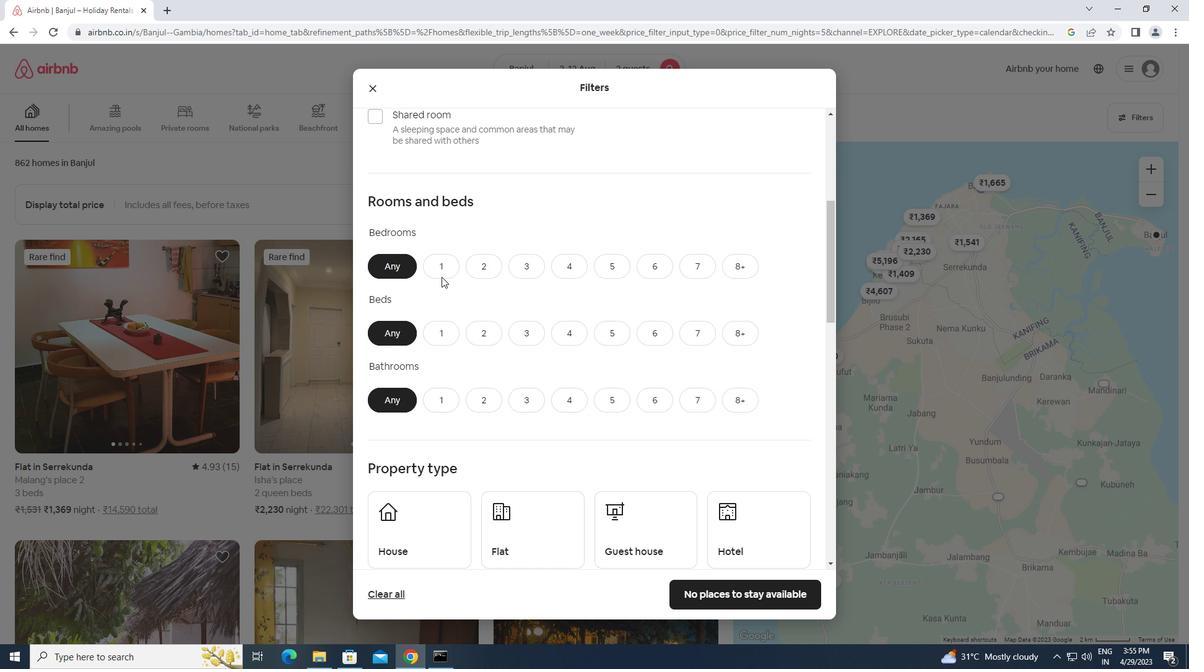 
Action: Mouse moved to (440, 328)
Screenshot: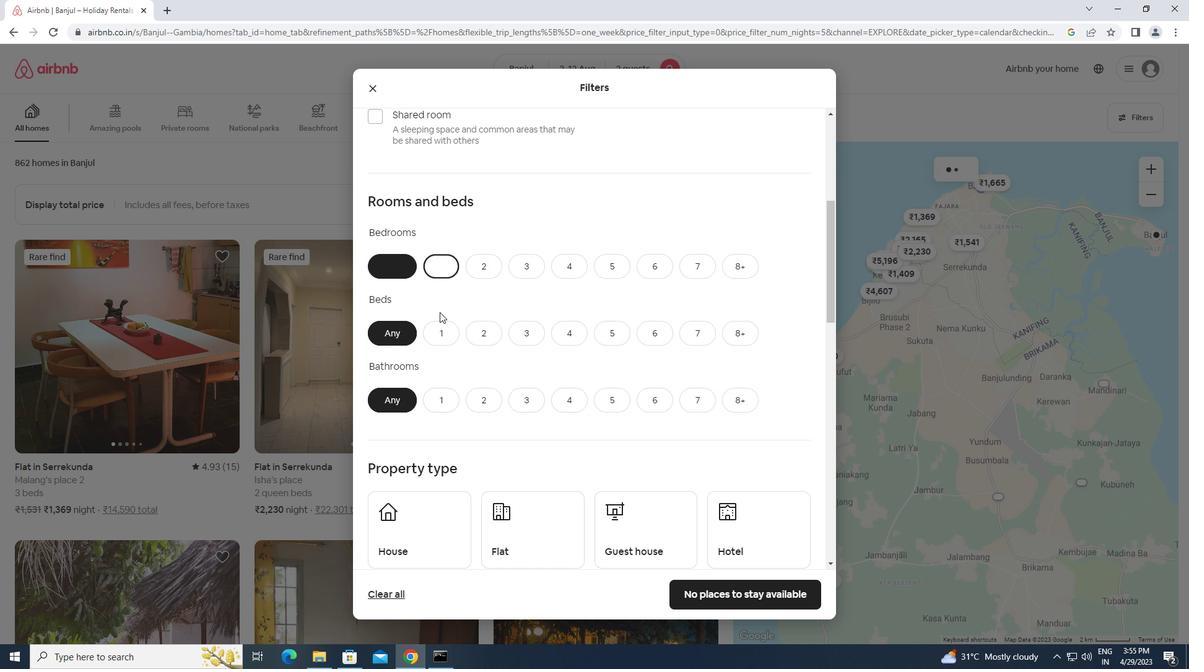 
Action: Mouse pressed left at (440, 328)
Screenshot: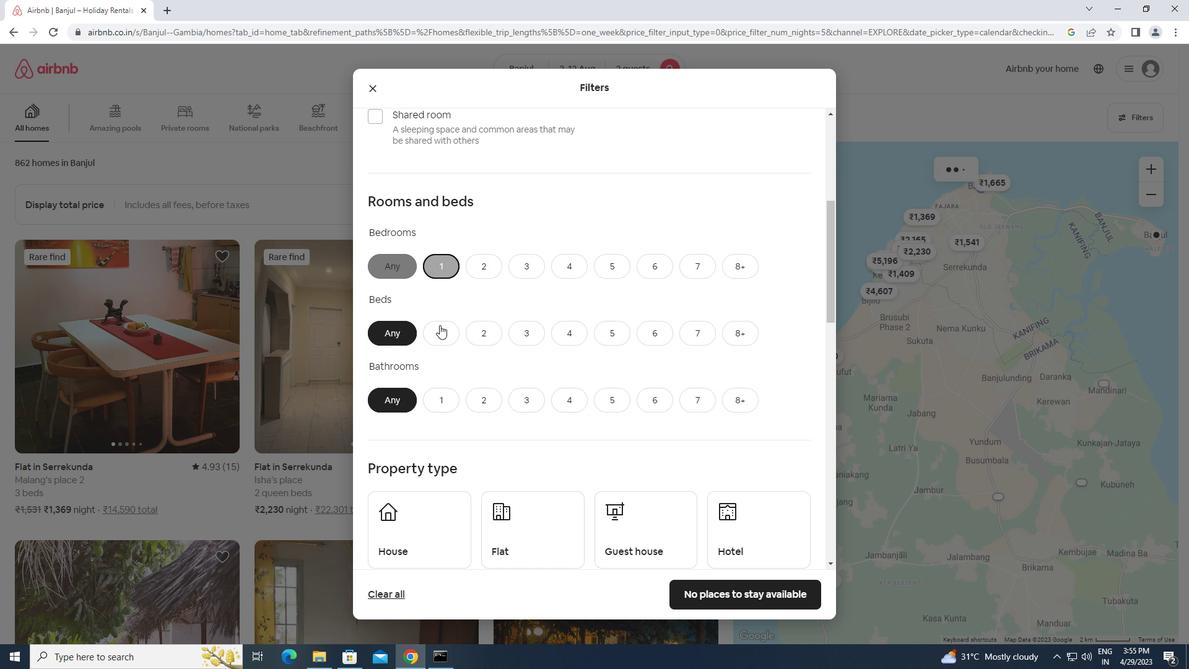
Action: Mouse moved to (442, 389)
Screenshot: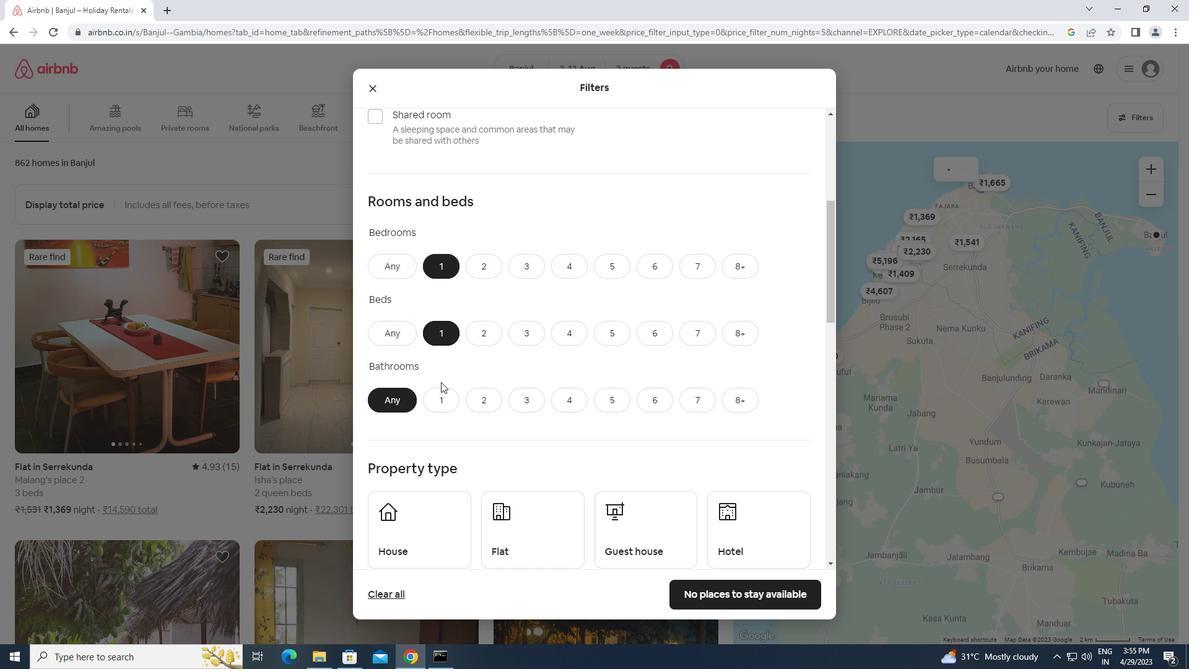 
Action: Mouse pressed left at (442, 389)
Screenshot: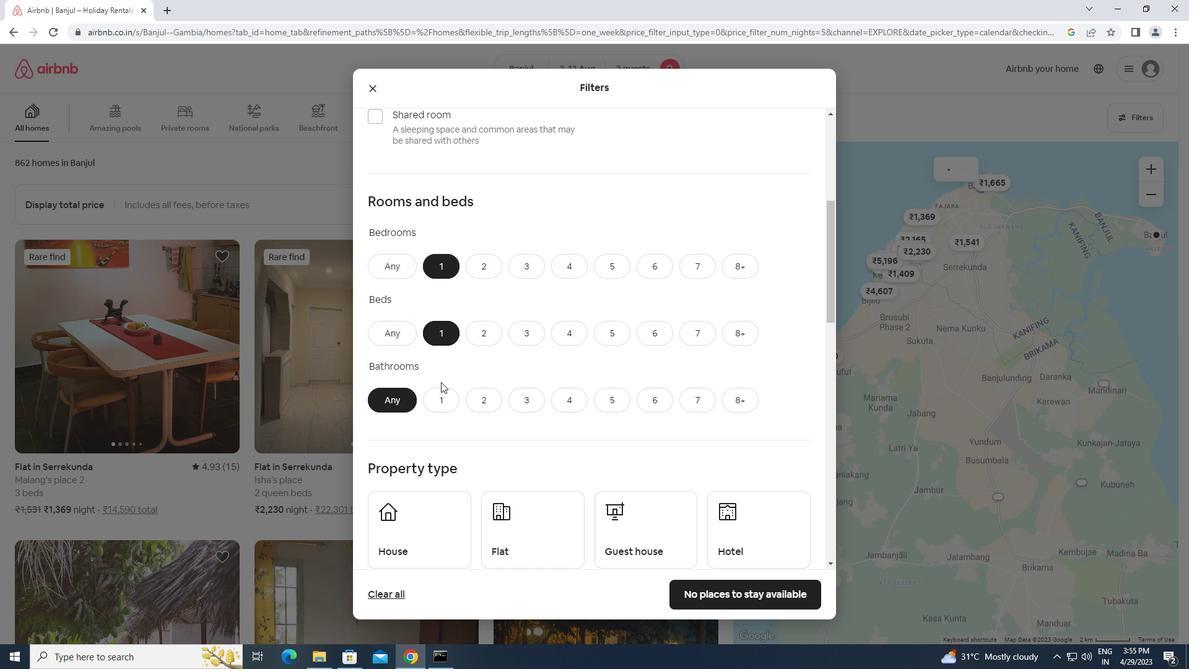 
Action: Mouse moved to (568, 403)
Screenshot: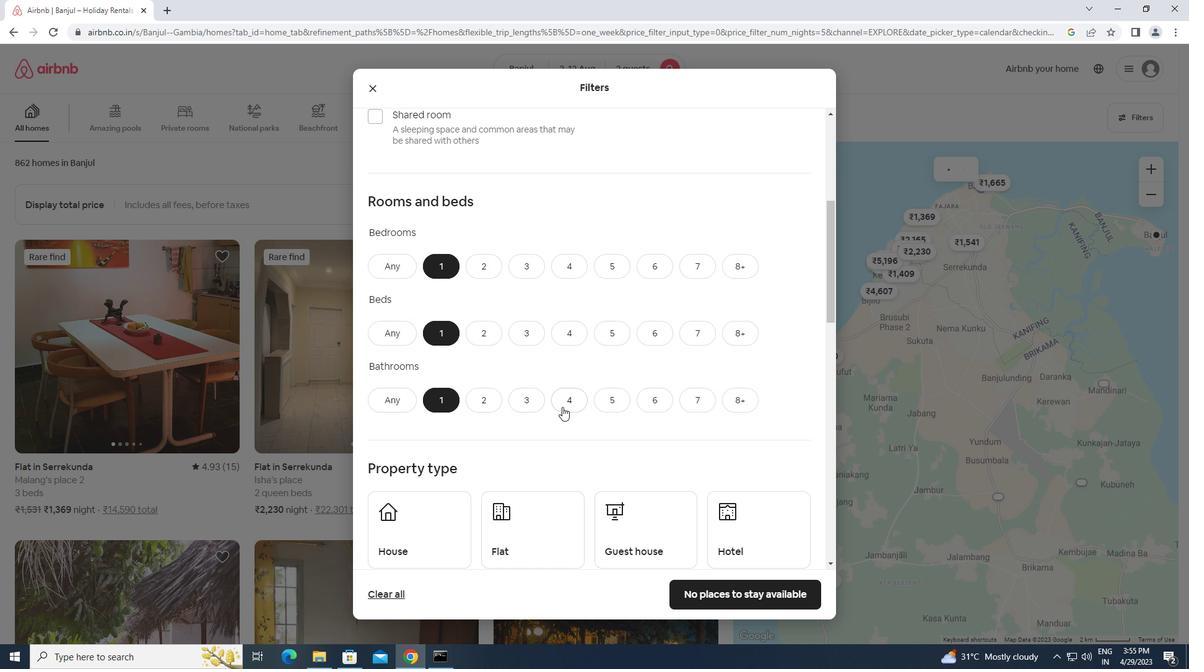 
Action: Mouse scrolled (568, 402) with delta (0, 0)
Screenshot: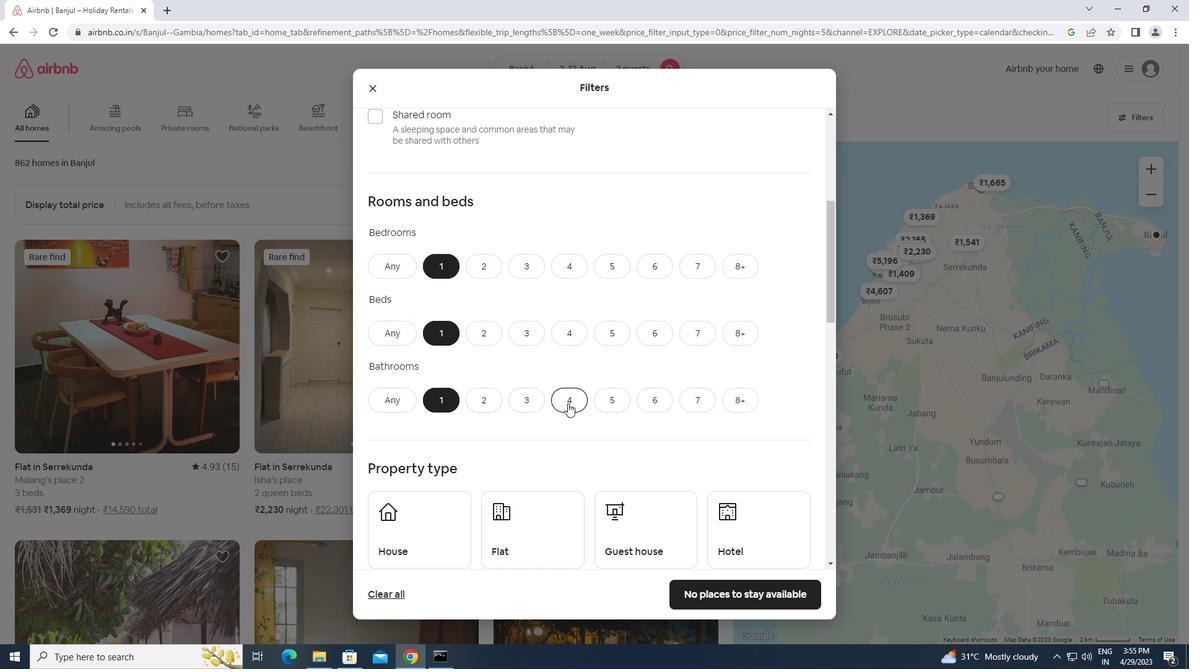 
Action: Mouse moved to (428, 456)
Screenshot: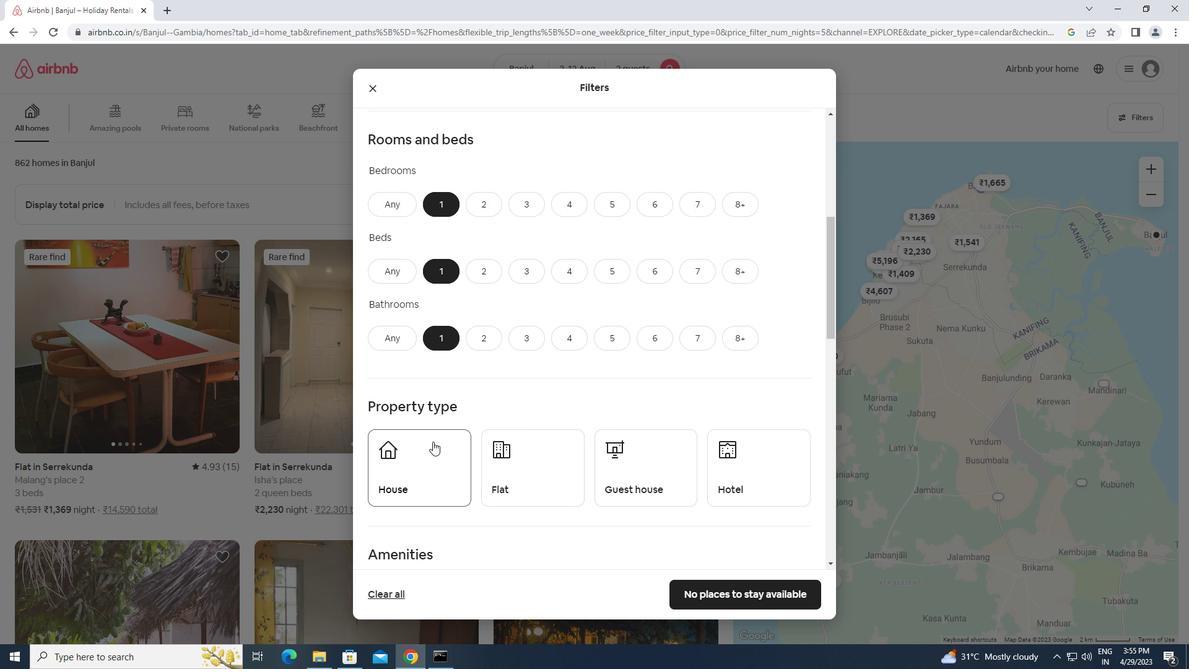 
Action: Mouse pressed left at (428, 456)
Screenshot: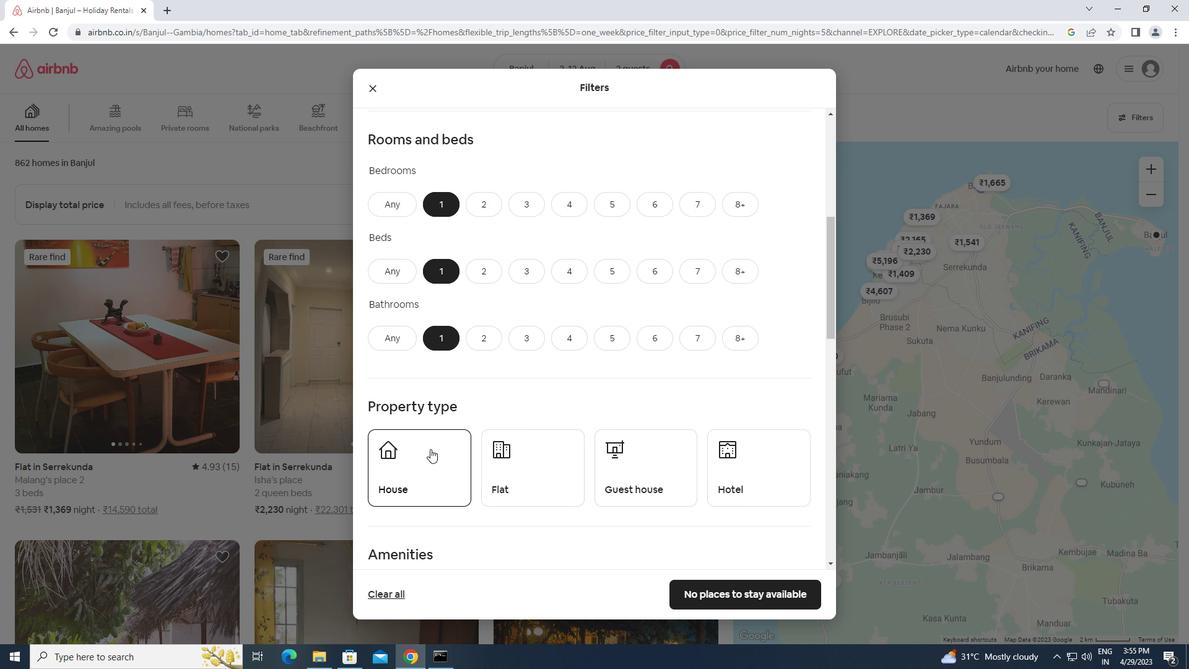 
Action: Mouse moved to (524, 458)
Screenshot: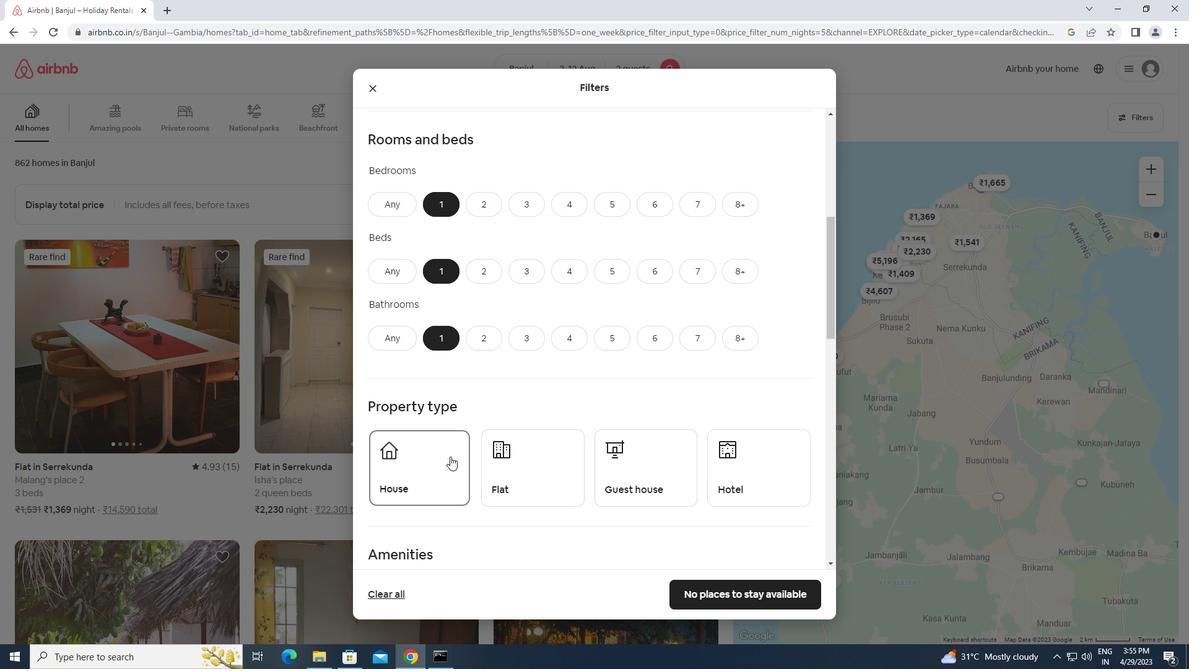 
Action: Mouse pressed left at (524, 458)
Screenshot: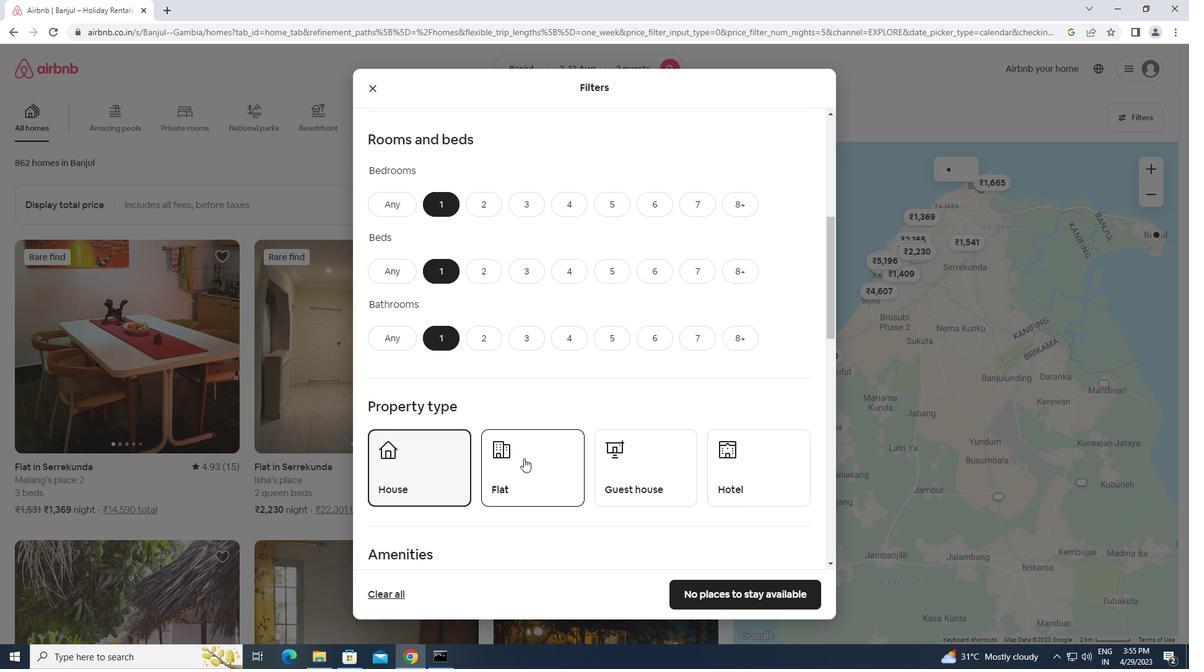 
Action: Mouse moved to (733, 457)
Screenshot: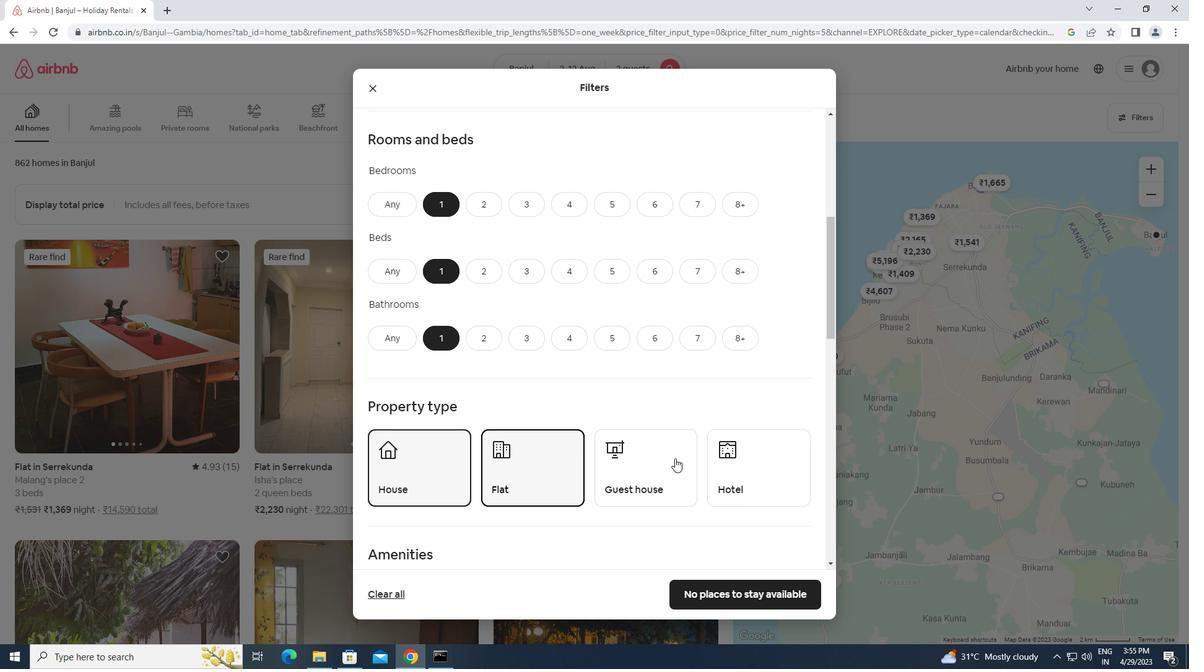 
Action: Mouse pressed left at (733, 457)
Screenshot: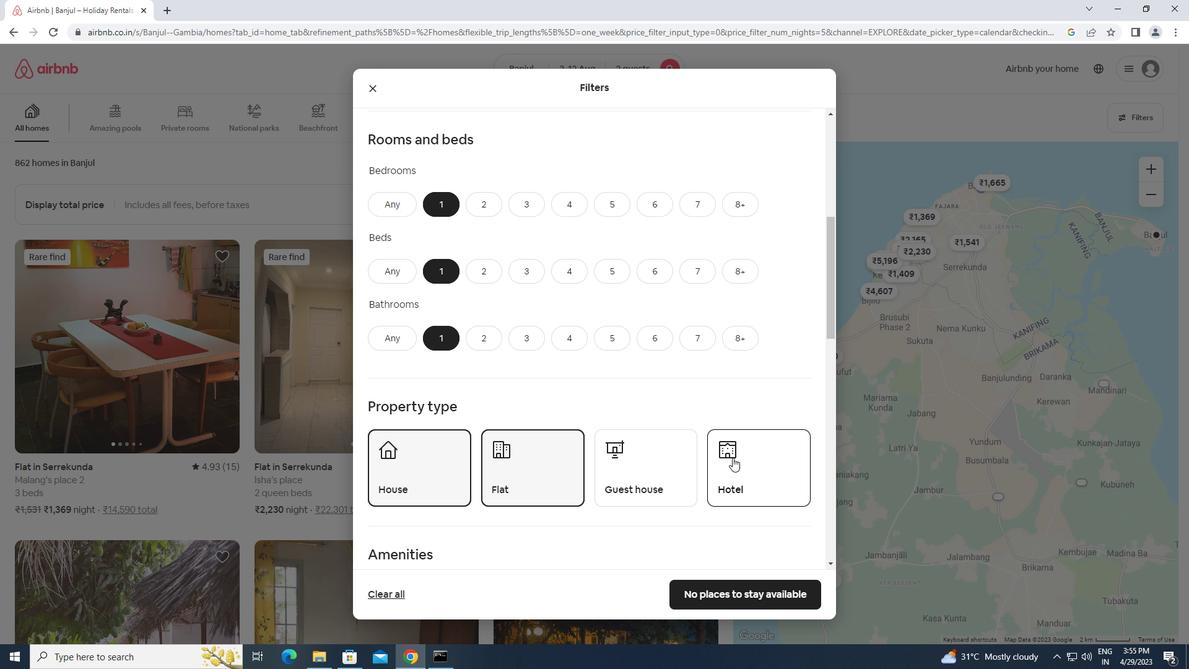 
Action: Mouse moved to (601, 519)
Screenshot: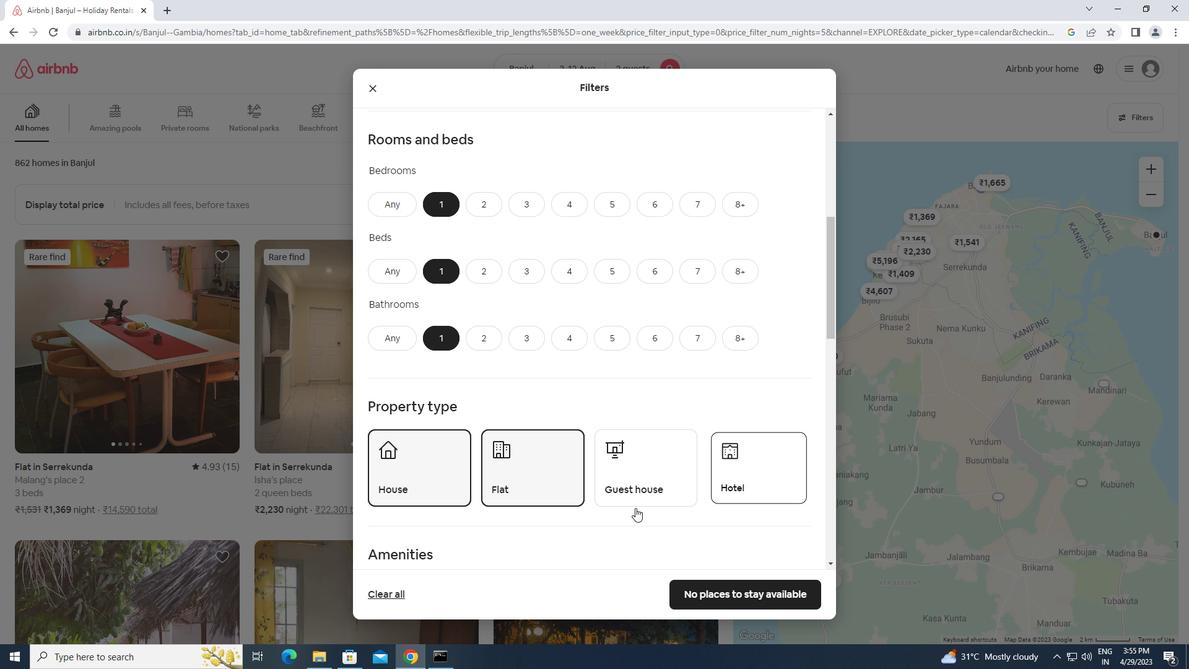
Action: Mouse scrolled (601, 518) with delta (0, 0)
Screenshot: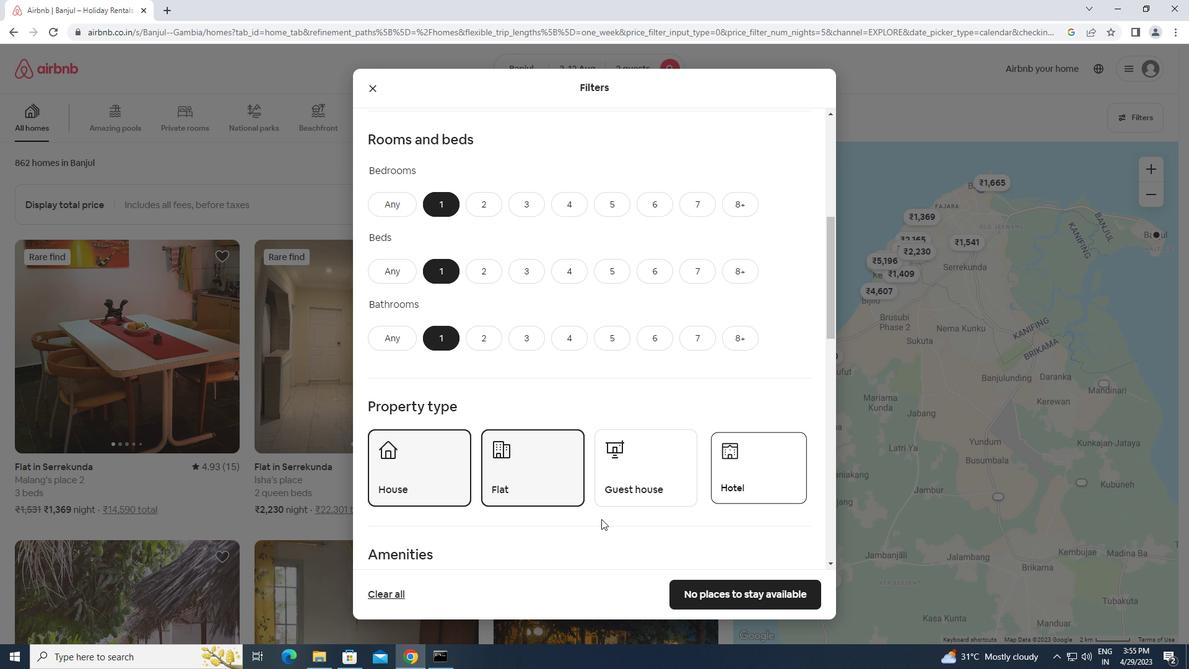 
Action: Mouse scrolled (601, 518) with delta (0, 0)
Screenshot: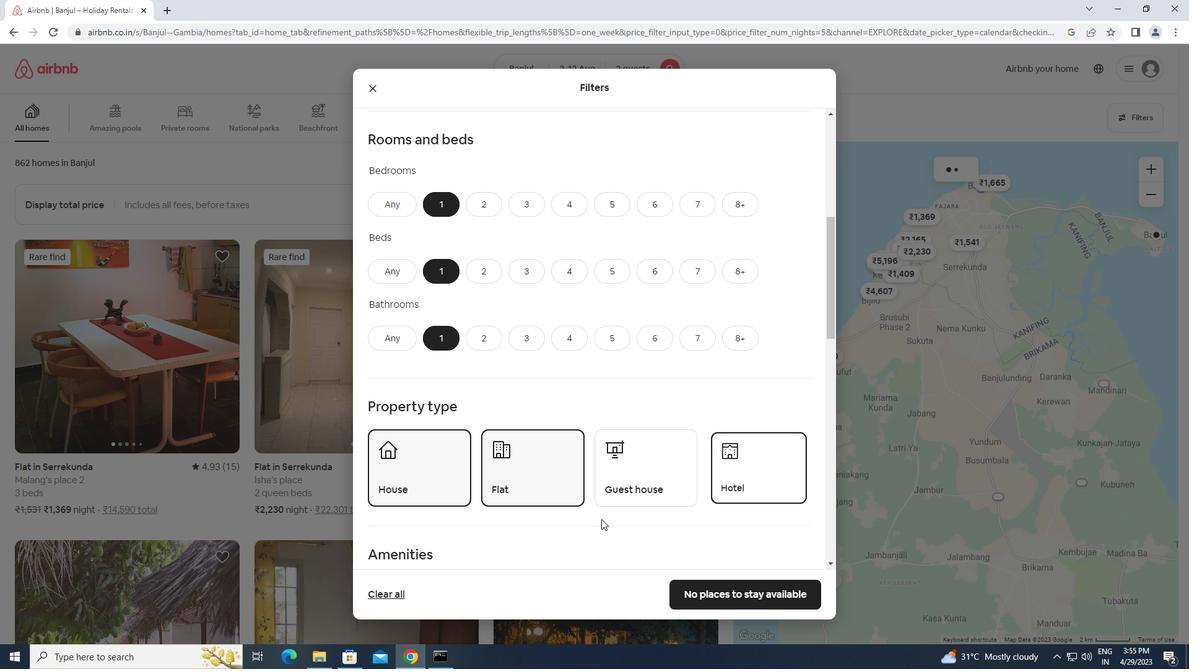 
Action: Mouse scrolled (601, 518) with delta (0, 0)
Screenshot: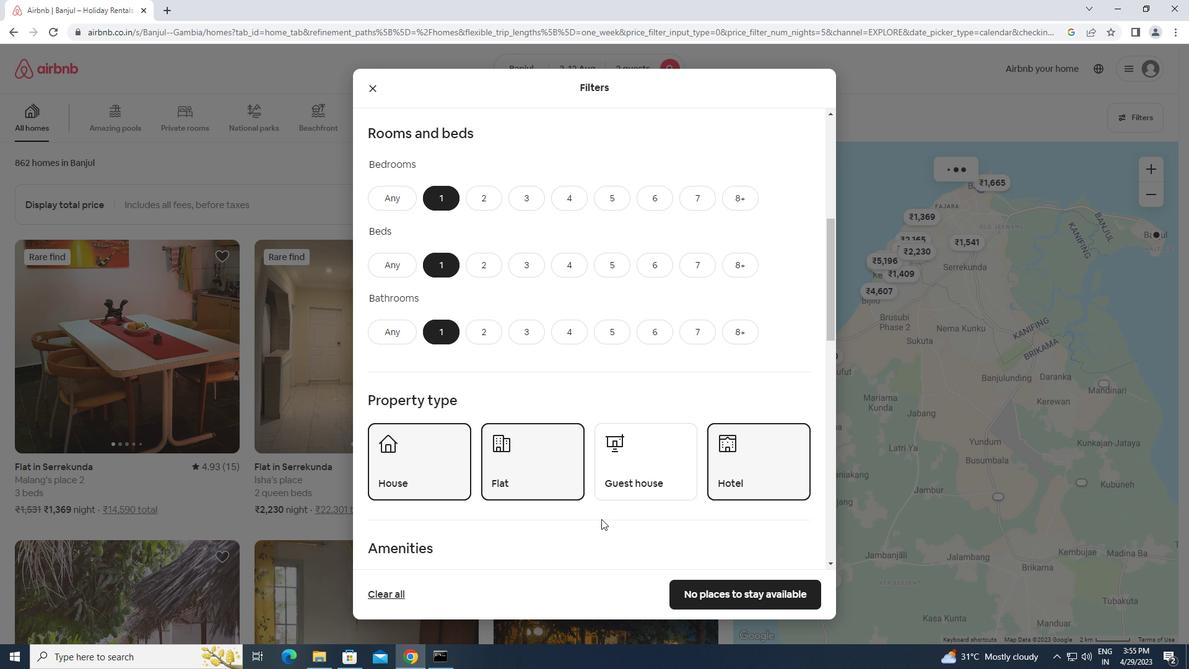 
Action: Mouse scrolled (601, 518) with delta (0, 0)
Screenshot: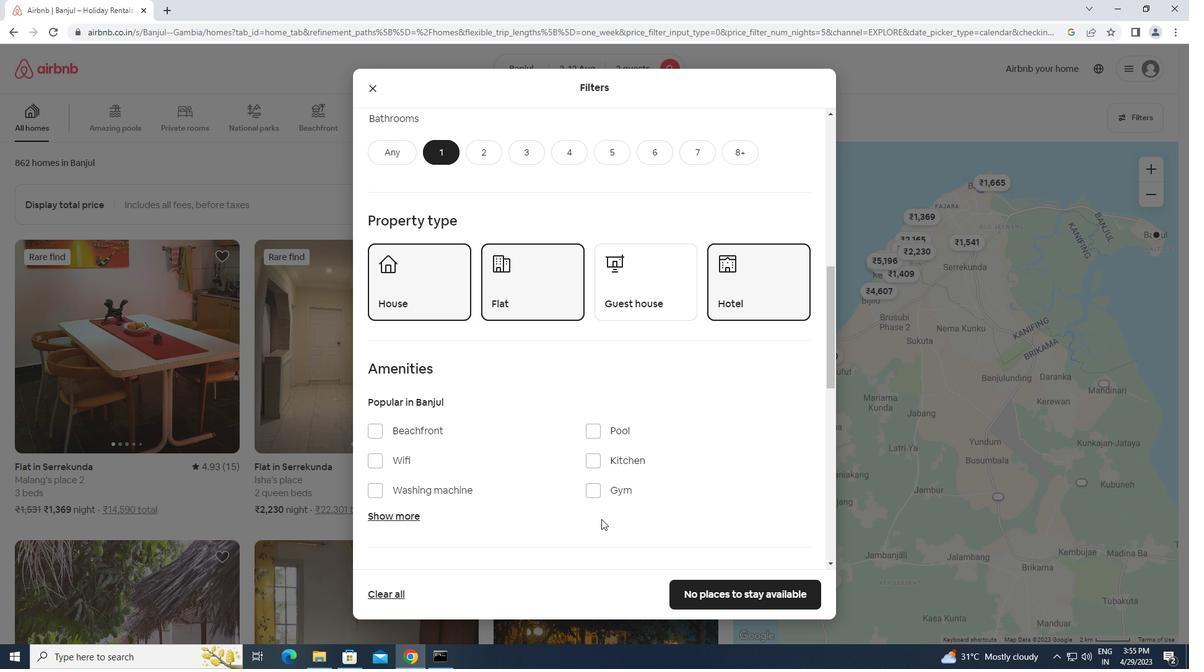 
Action: Mouse scrolled (601, 518) with delta (0, 0)
Screenshot: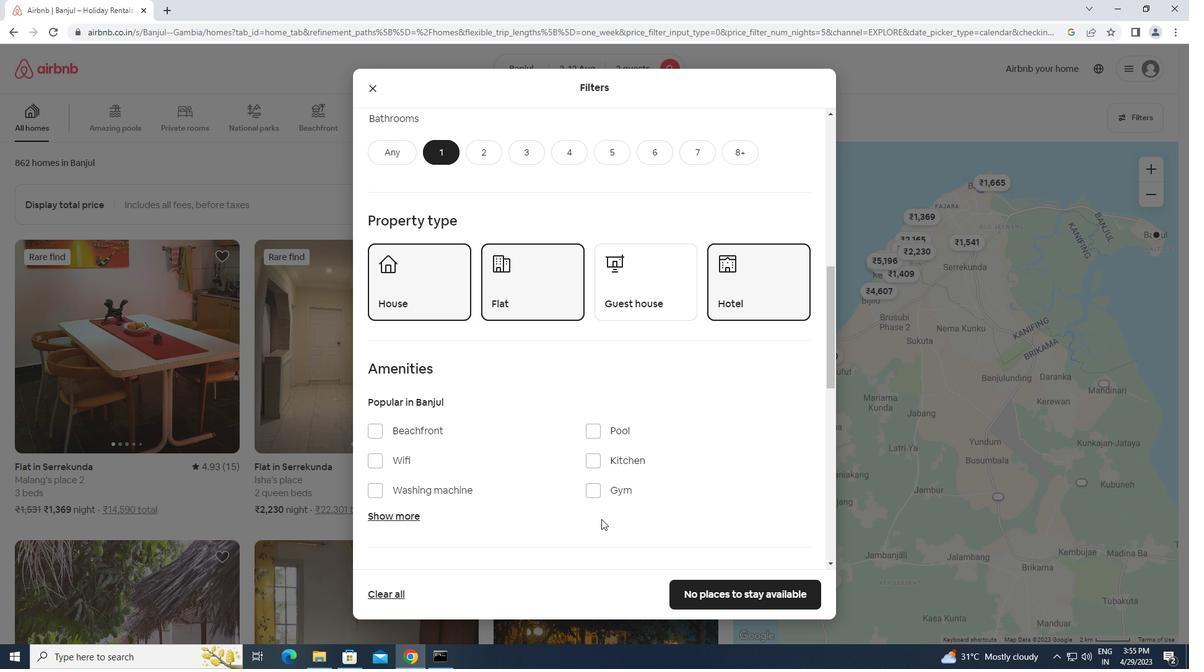 
Action: Mouse moved to (777, 539)
Screenshot: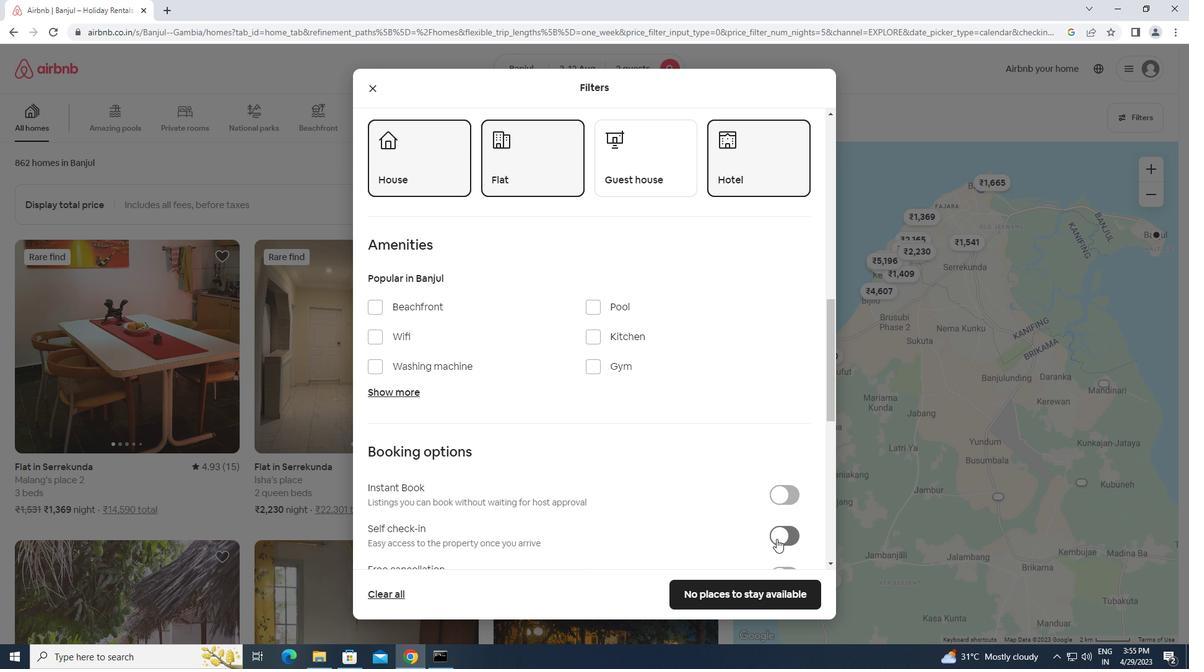 
Action: Mouse pressed left at (777, 539)
Screenshot: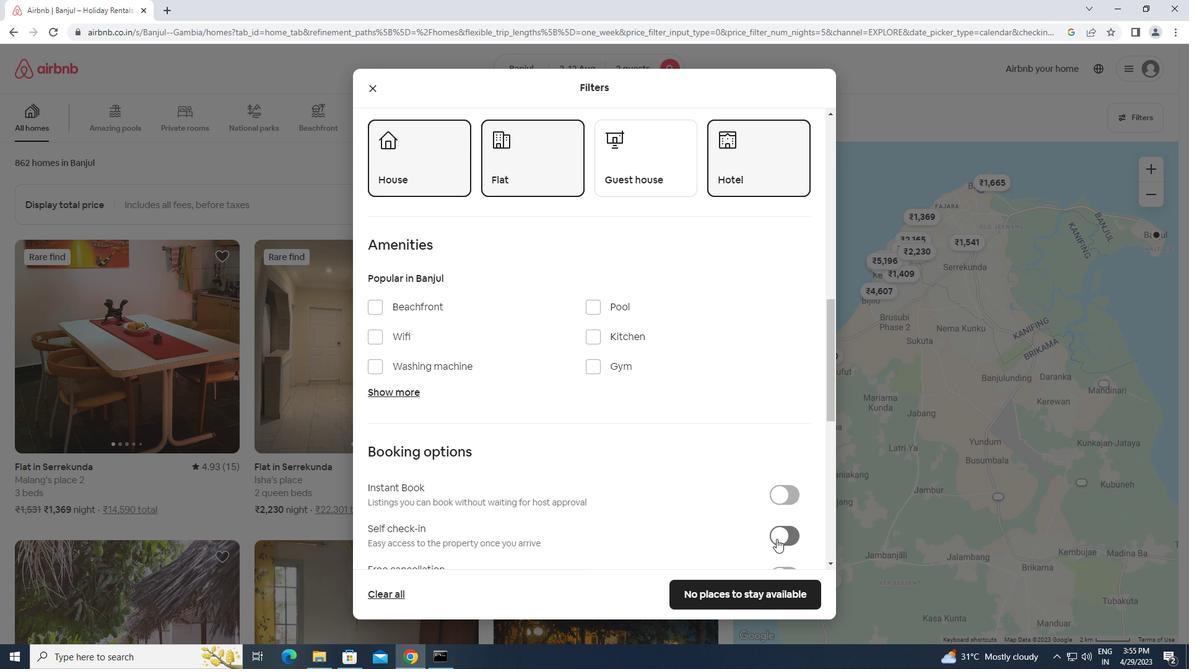 
Action: Mouse moved to (572, 523)
Screenshot: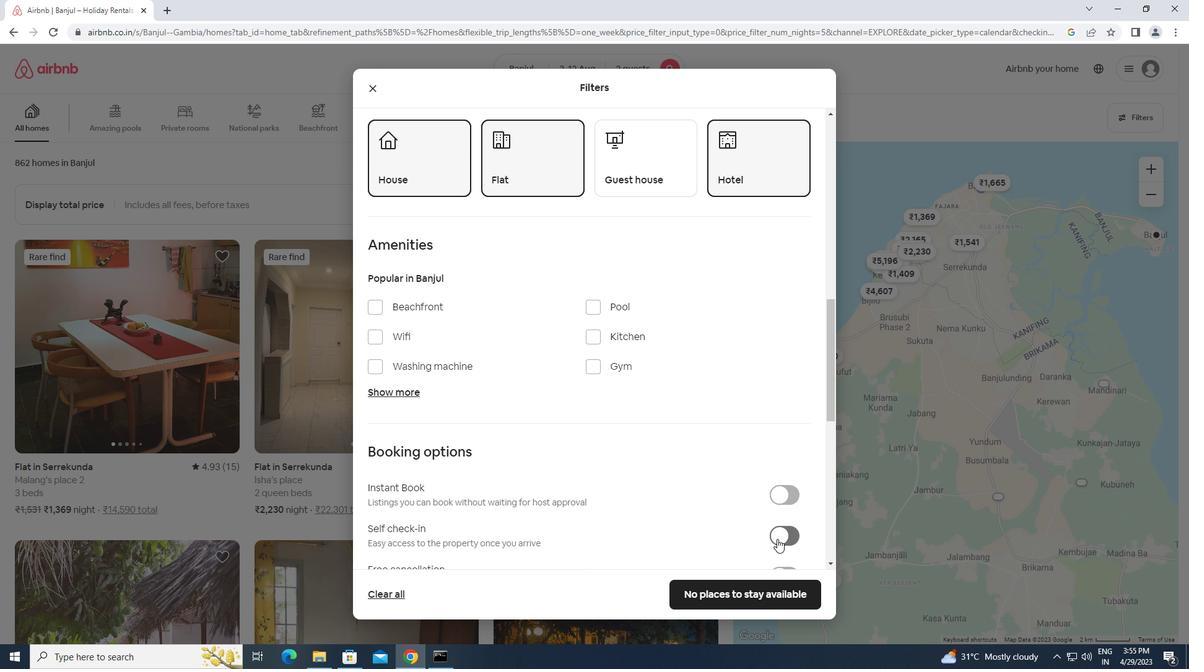 
Action: Mouse scrolled (572, 522) with delta (0, 0)
Screenshot: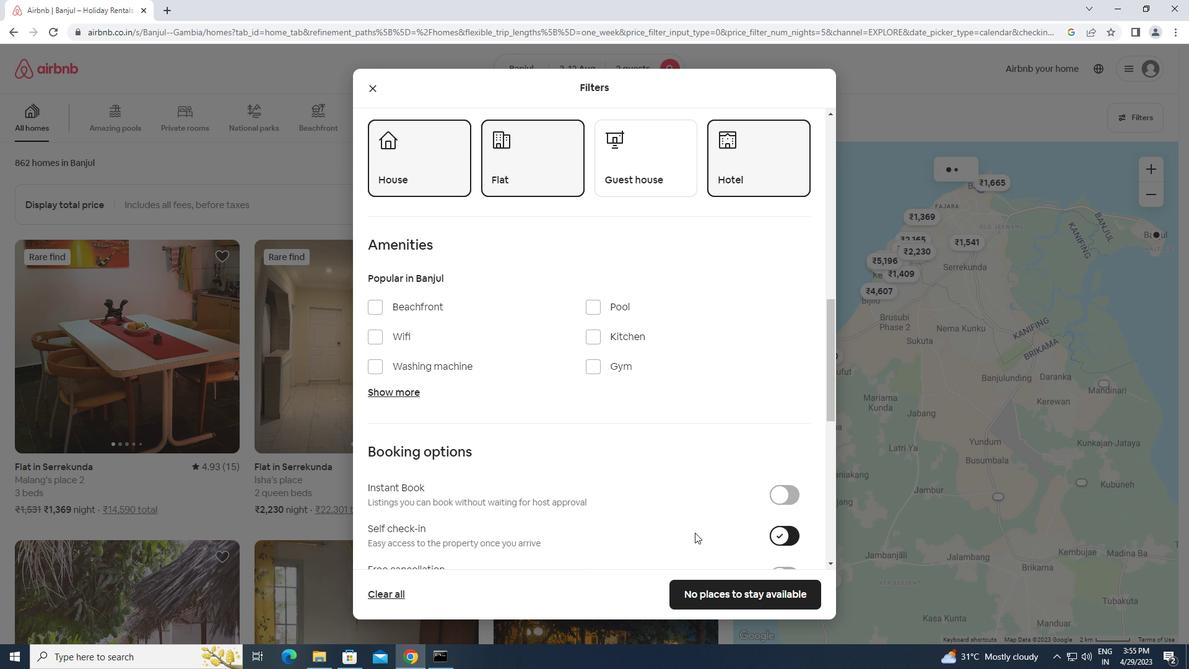 
Action: Mouse scrolled (572, 522) with delta (0, 0)
Screenshot: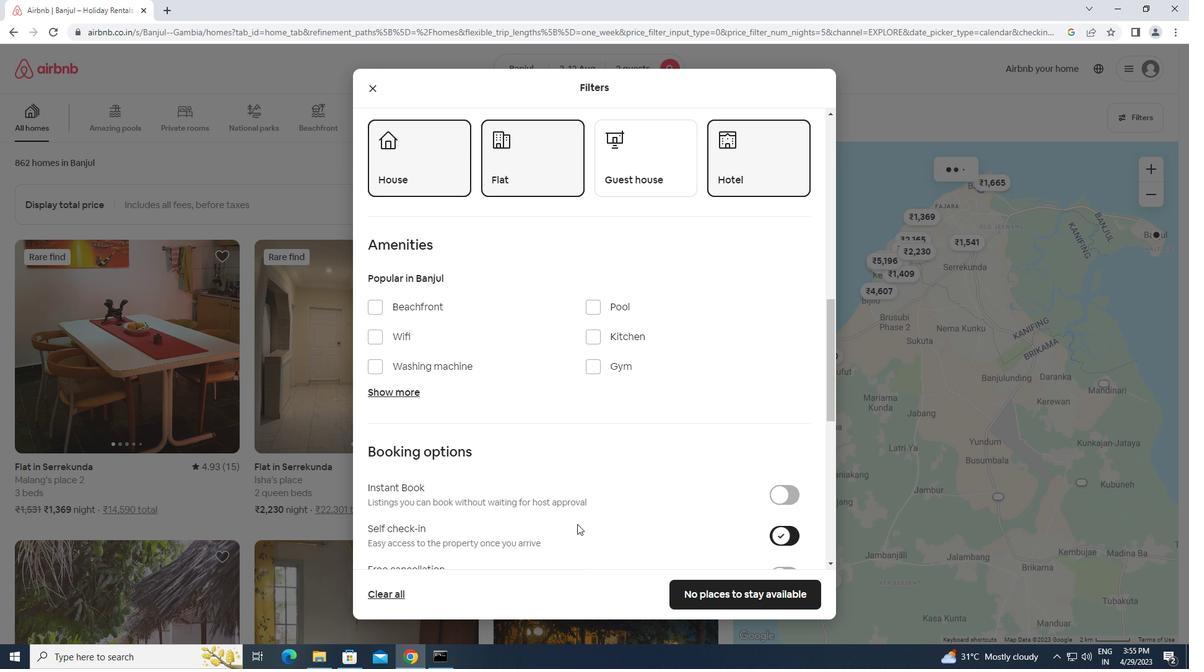 
Action: Mouse scrolled (572, 522) with delta (0, 0)
Screenshot: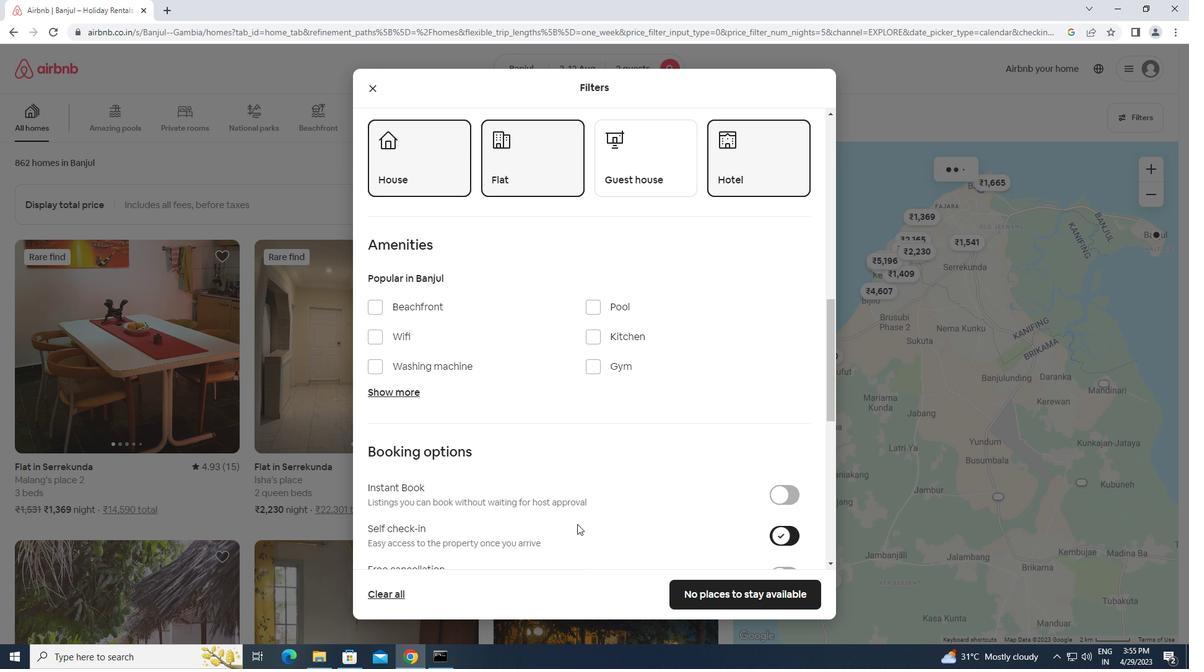 
Action: Mouse scrolled (572, 522) with delta (0, 0)
Screenshot: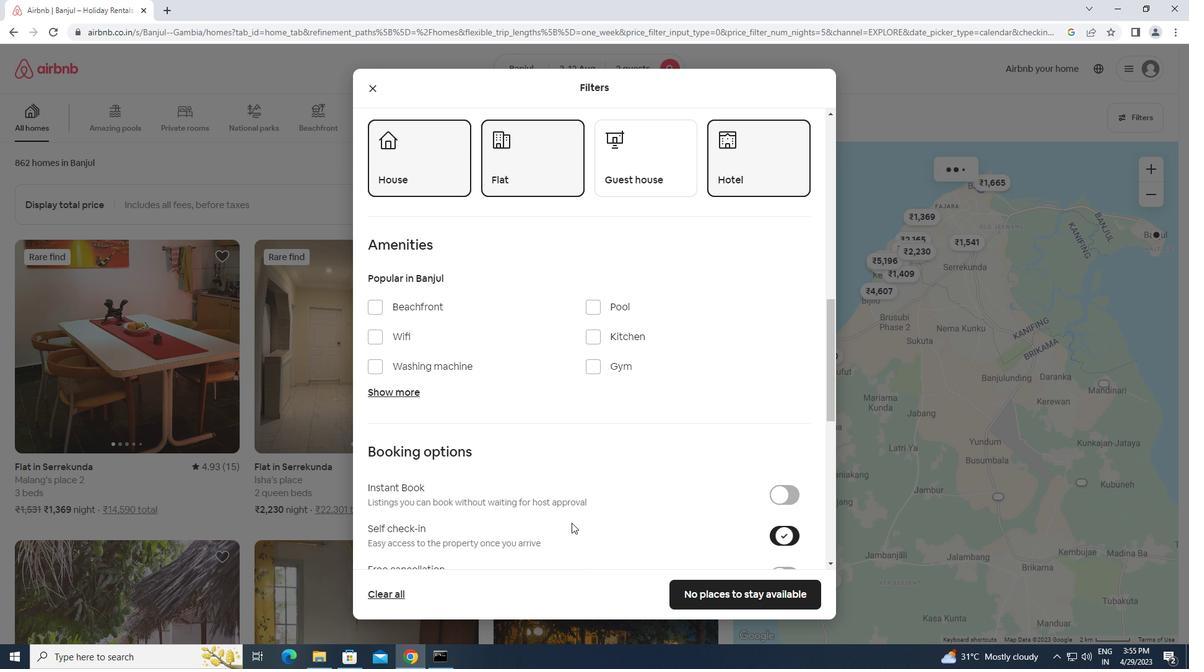 
Action: Mouse scrolled (572, 522) with delta (0, 0)
Screenshot: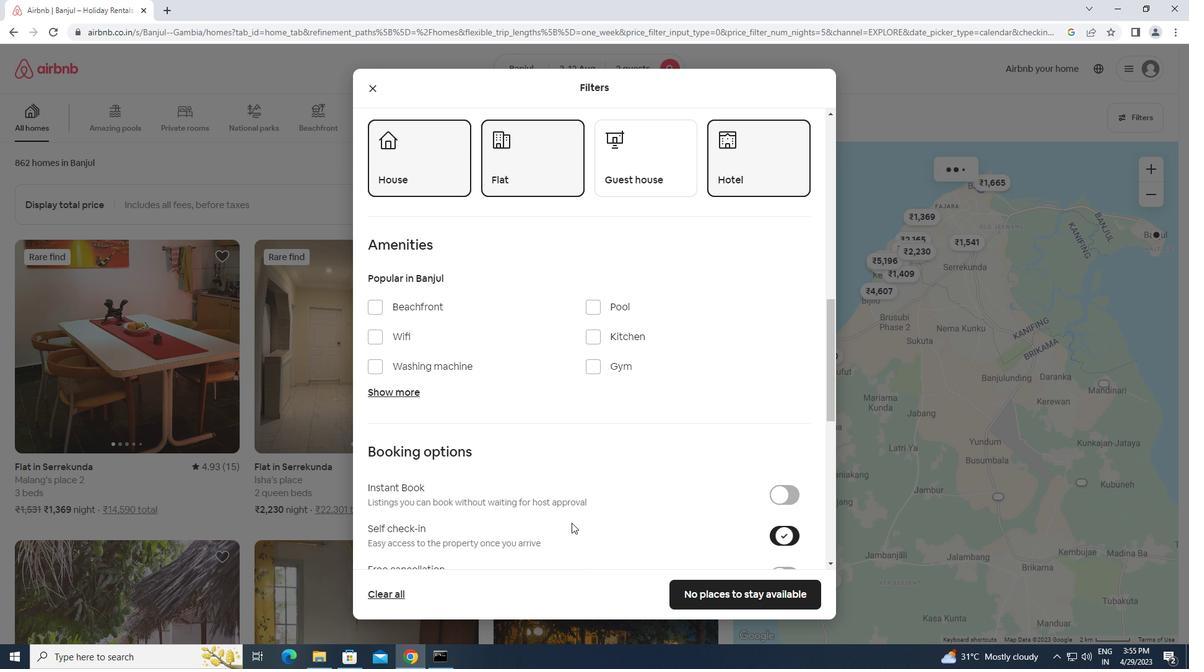 
Action: Mouse scrolled (572, 522) with delta (0, 0)
Screenshot: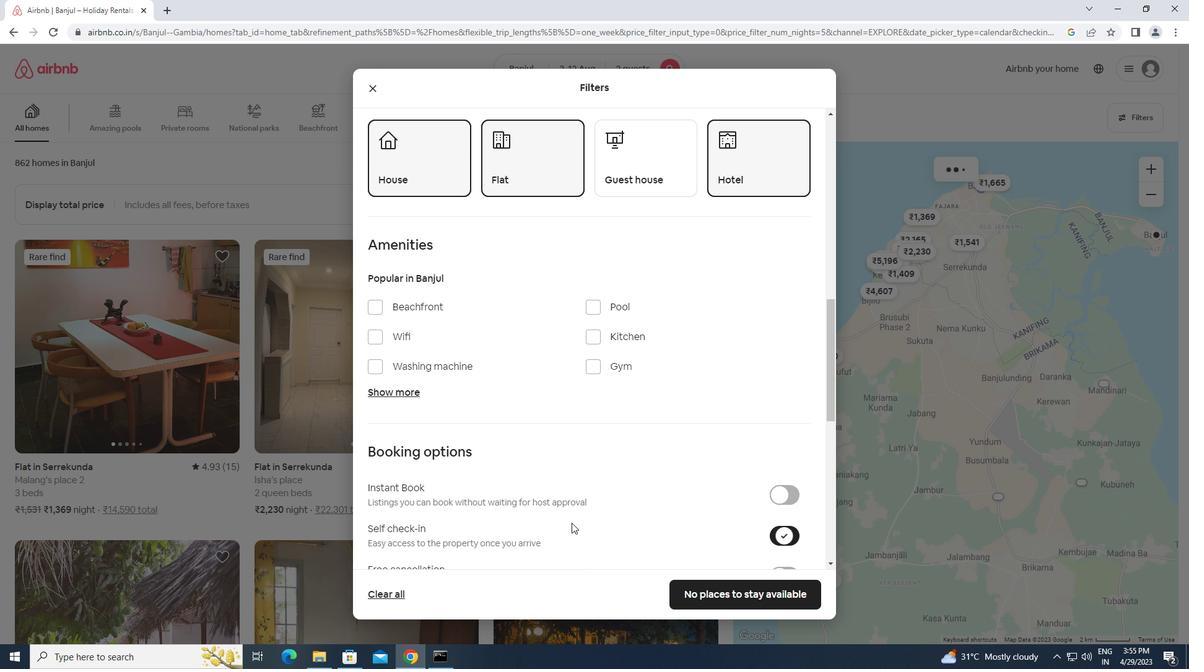 
Action: Mouse scrolled (572, 522) with delta (0, 0)
Screenshot: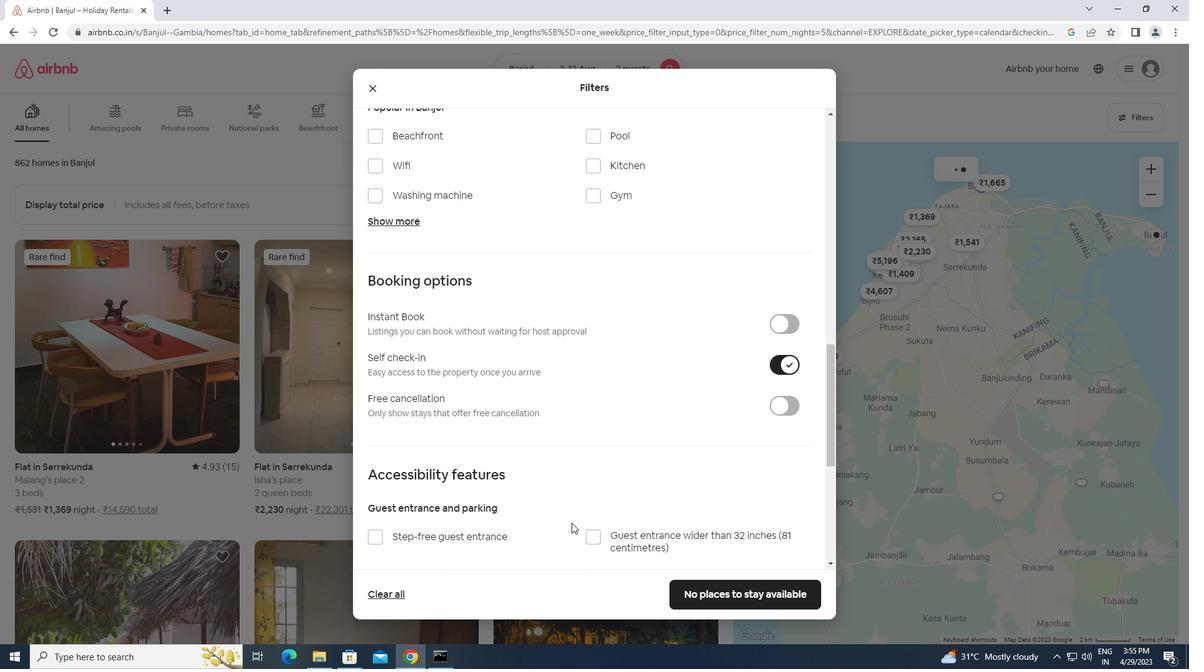 
Action: Mouse scrolled (572, 522) with delta (0, 0)
Screenshot: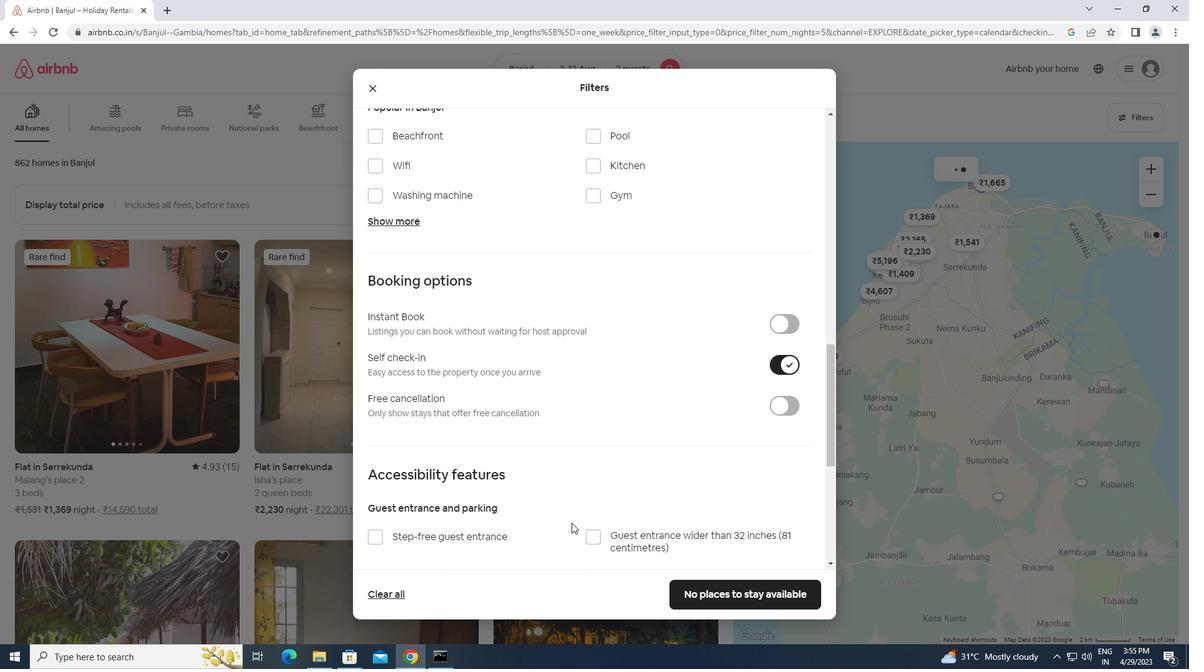 
Action: Mouse scrolled (572, 522) with delta (0, 0)
Screenshot: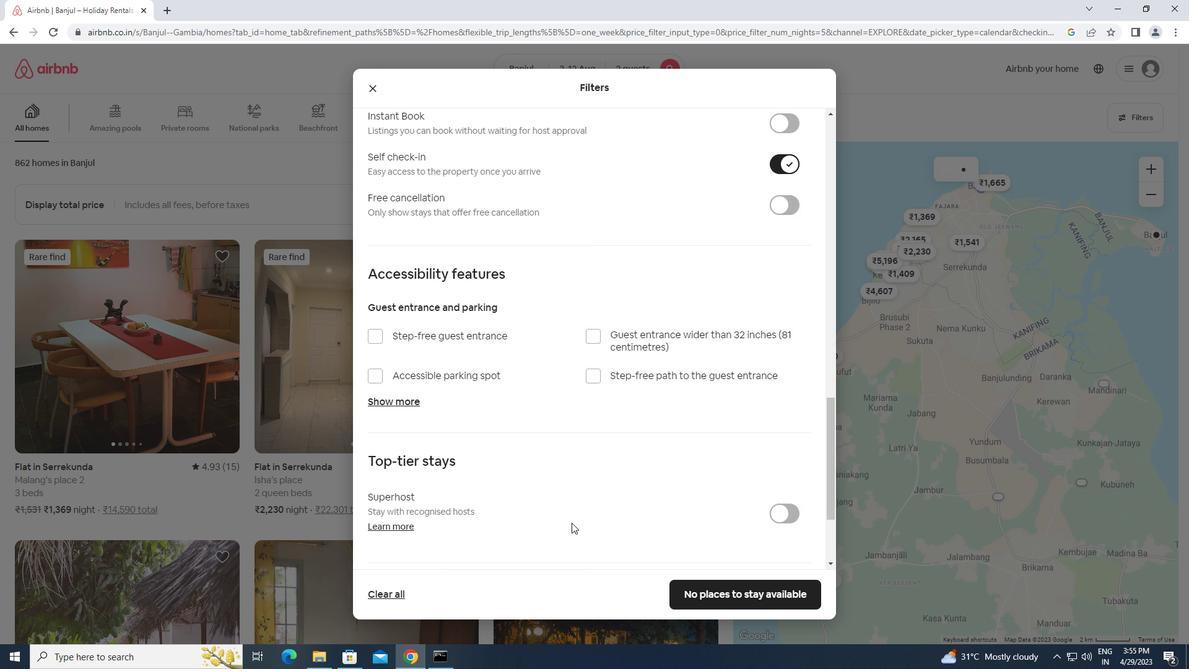 
Action: Mouse scrolled (572, 522) with delta (0, 0)
Screenshot: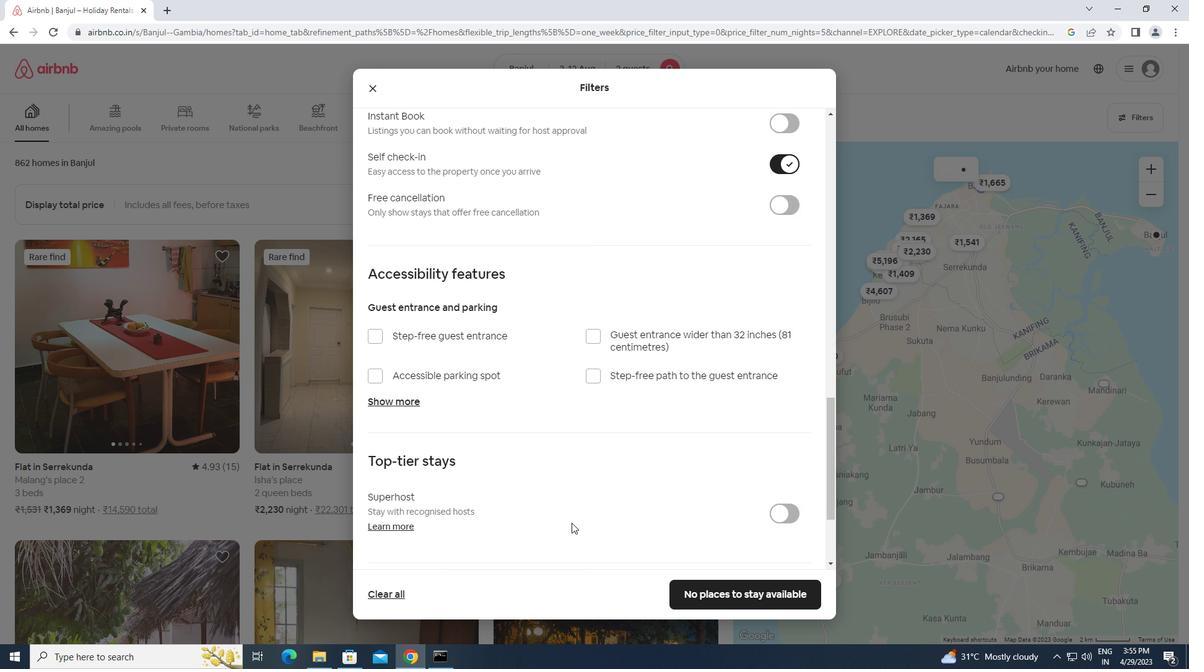 
Action: Mouse moved to (378, 477)
Screenshot: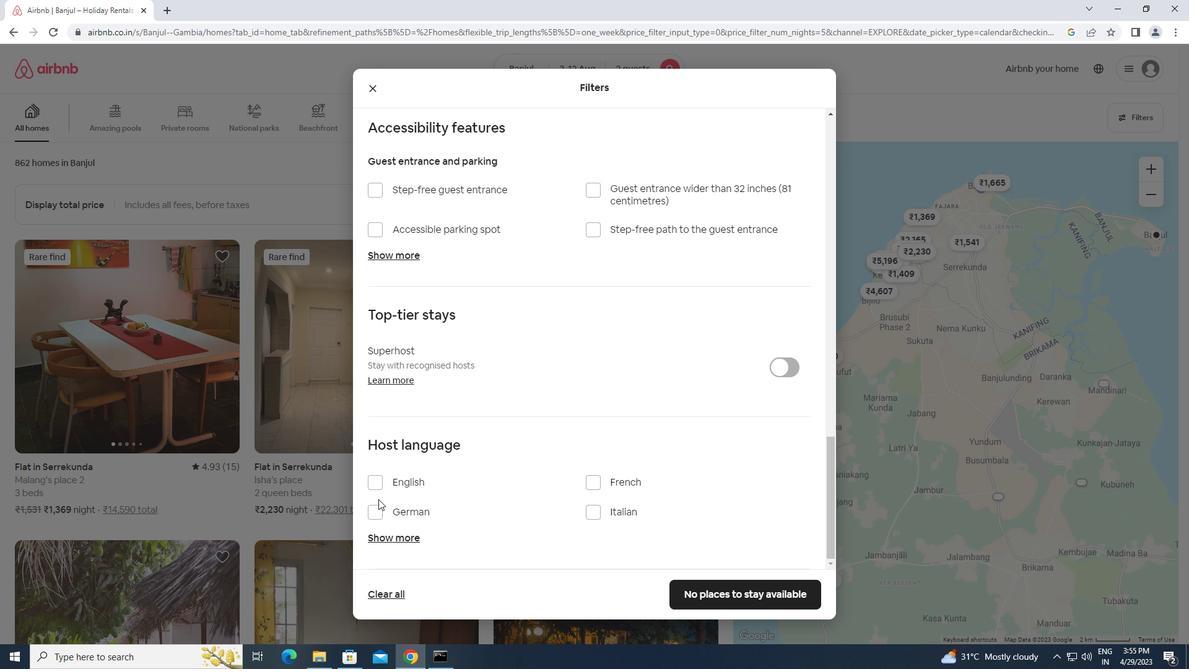 
Action: Mouse pressed left at (378, 477)
Screenshot: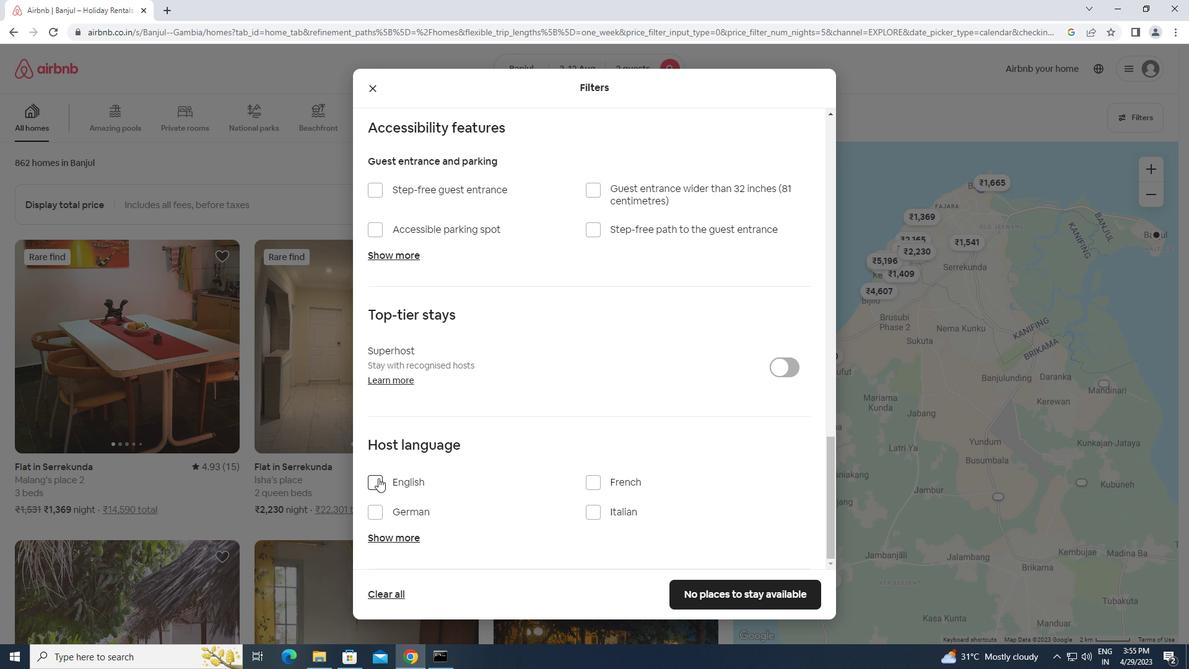
Action: Mouse moved to (731, 593)
Screenshot: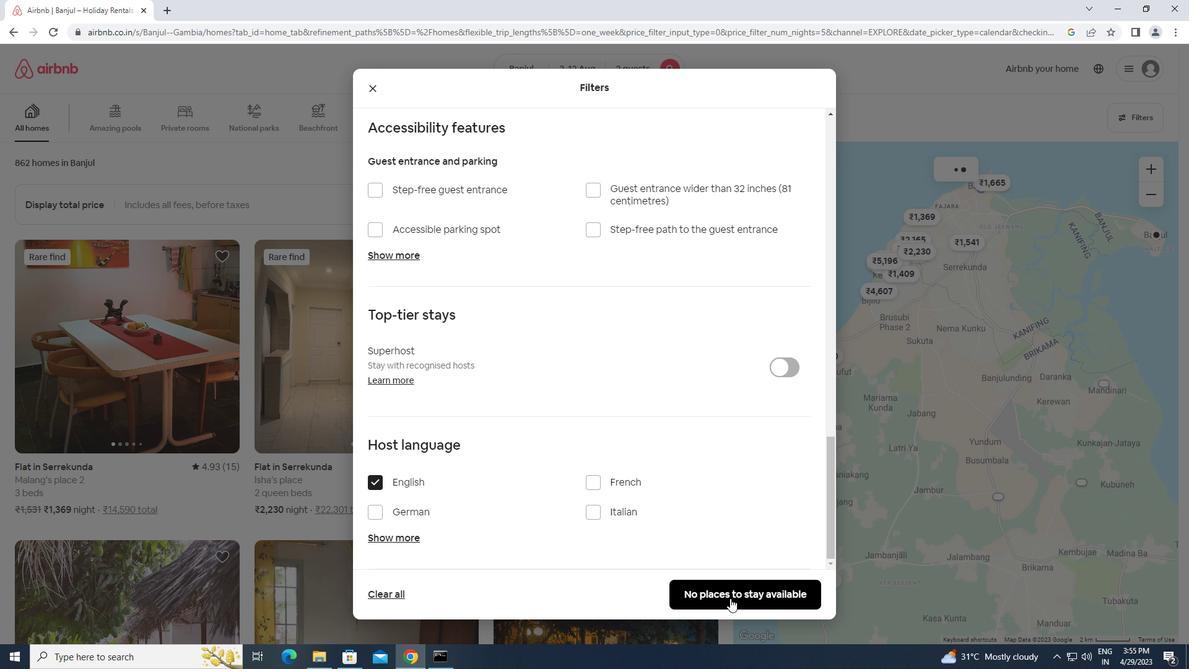 
Action: Mouse pressed left at (731, 593)
Screenshot: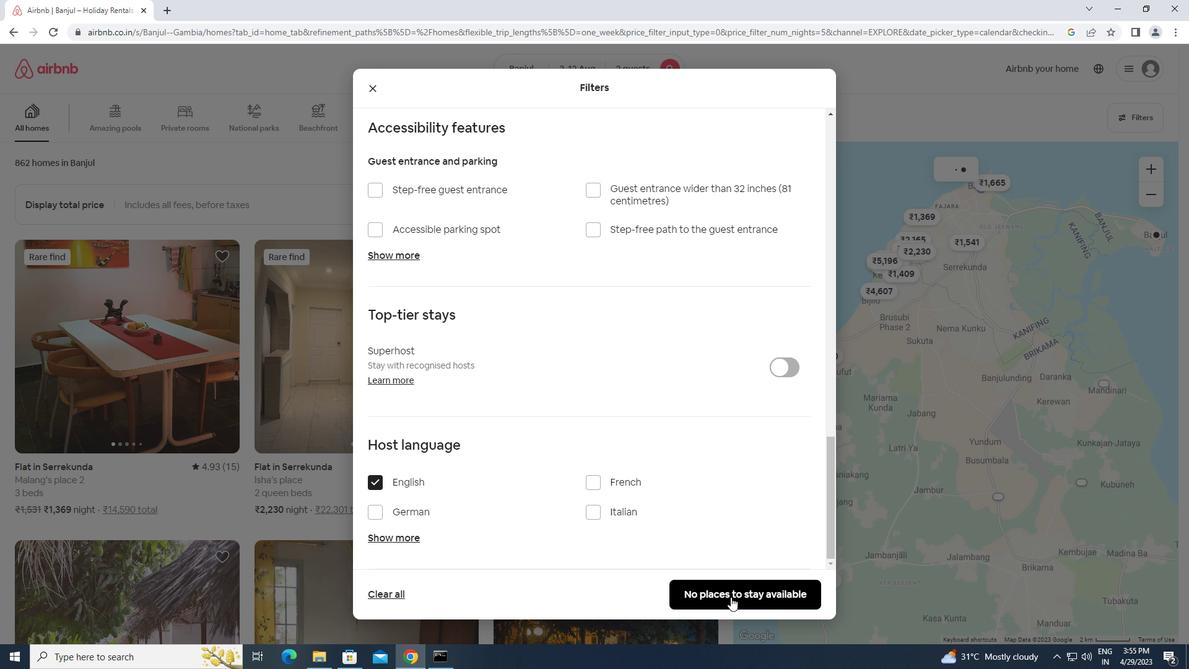 
